 Task: For heading Use Amatic SC with pink colour & bold.  font size for heading20,  'Change the font style of data to'Amatic SC and font size to 12,  Change the alignment of both headline & data to Align center.  In the sheet  DashboardInvoicebook
Action: Mouse moved to (93, 152)
Screenshot: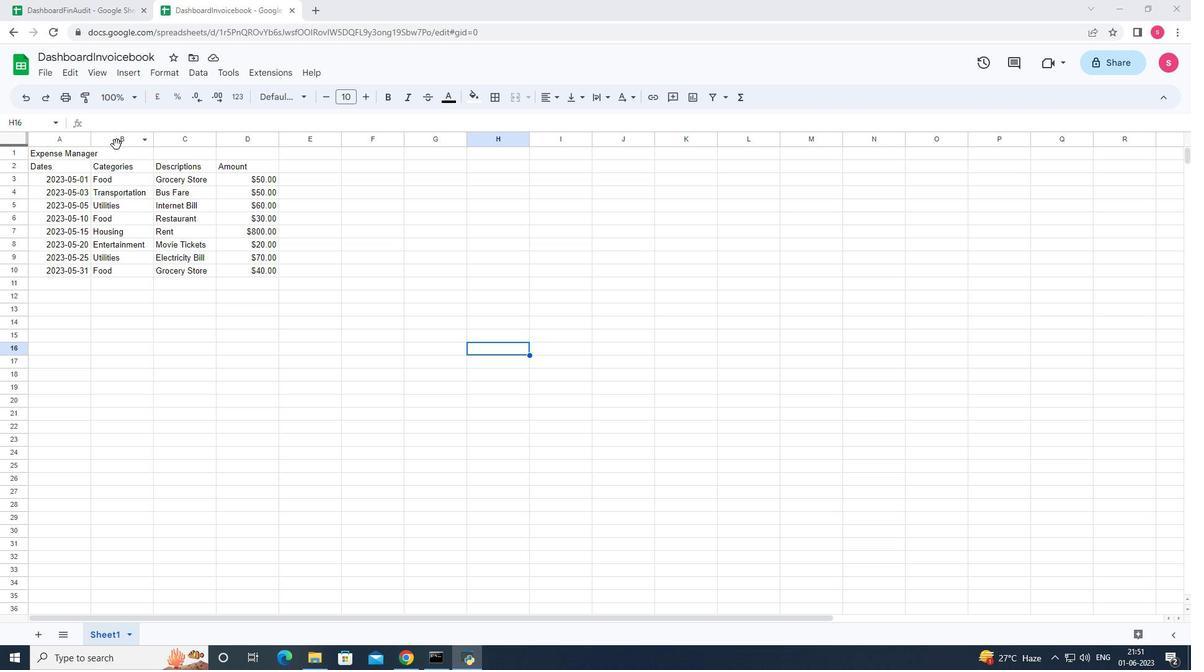 
Action: Mouse pressed left at (93, 152)
Screenshot: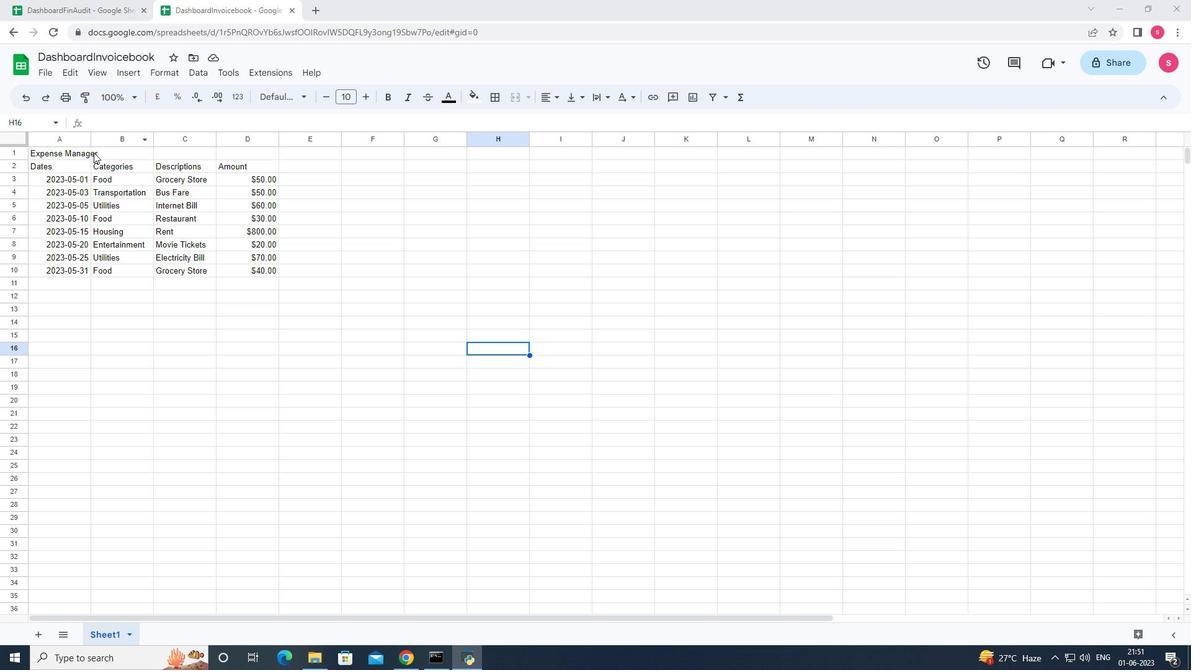 
Action: Mouse moved to (45, 151)
Screenshot: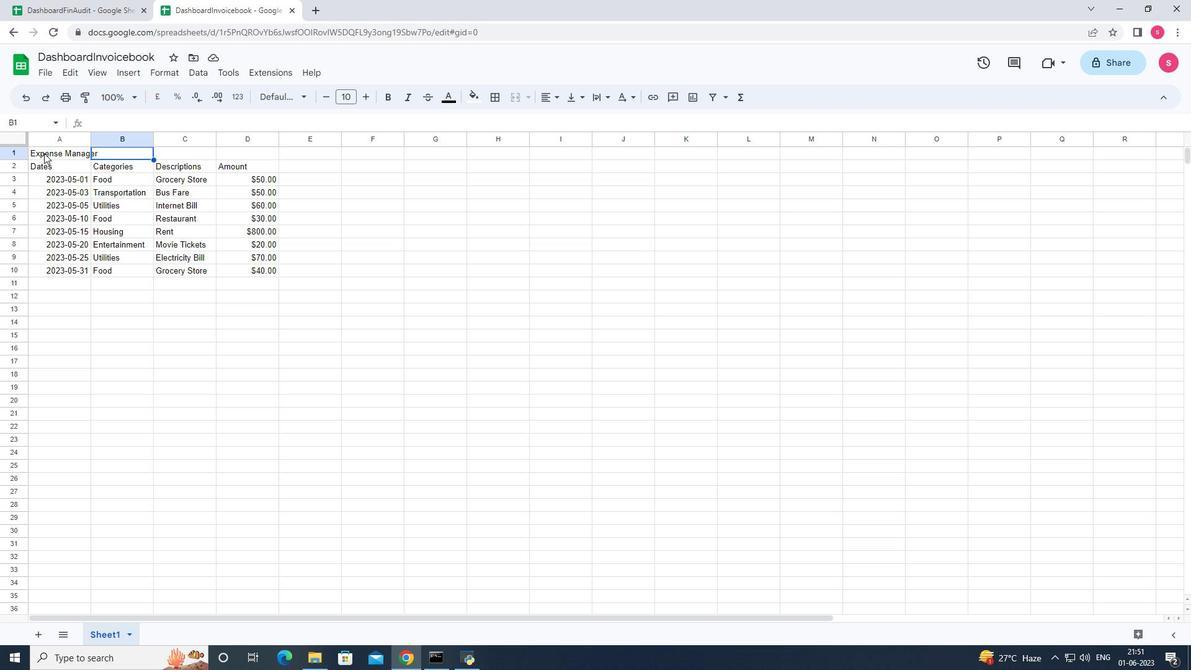 
Action: Mouse pressed left at (45, 151)
Screenshot: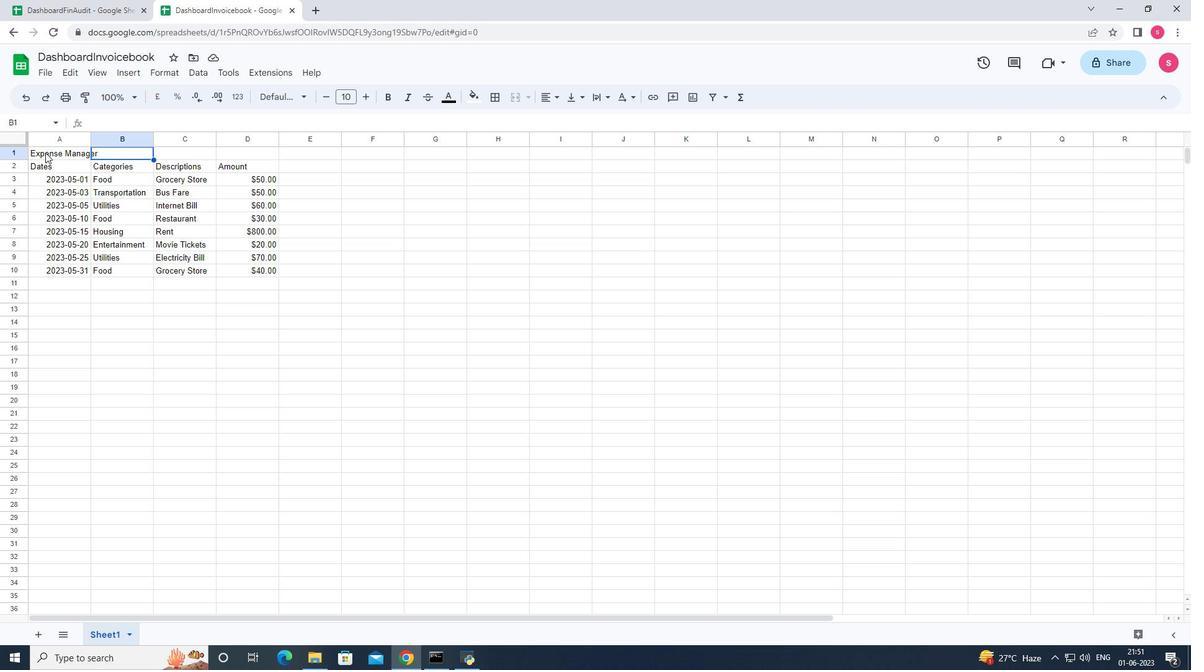 
Action: Mouse moved to (272, 93)
Screenshot: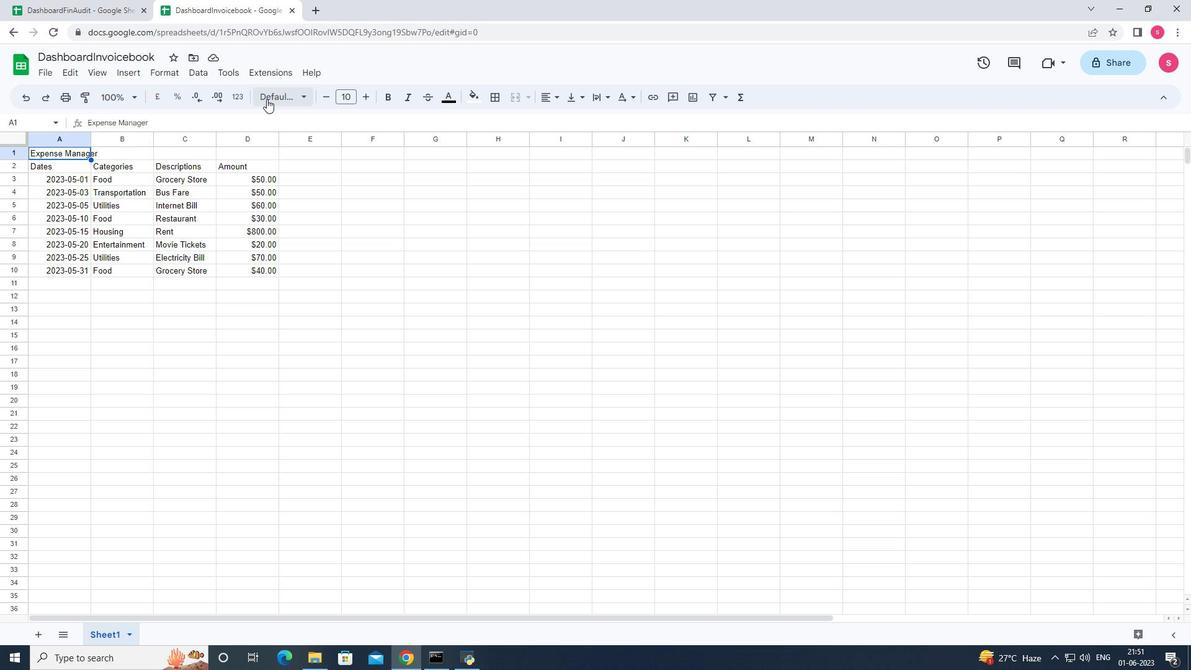 
Action: Mouse pressed left at (272, 93)
Screenshot: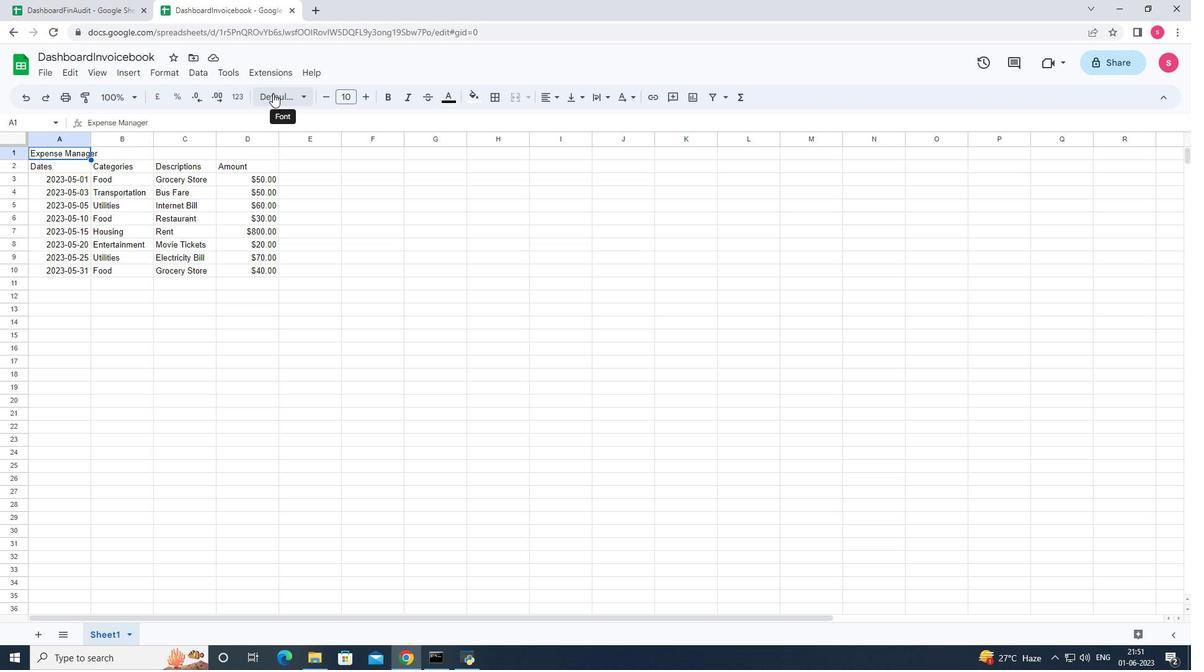 
Action: Mouse moved to (318, 332)
Screenshot: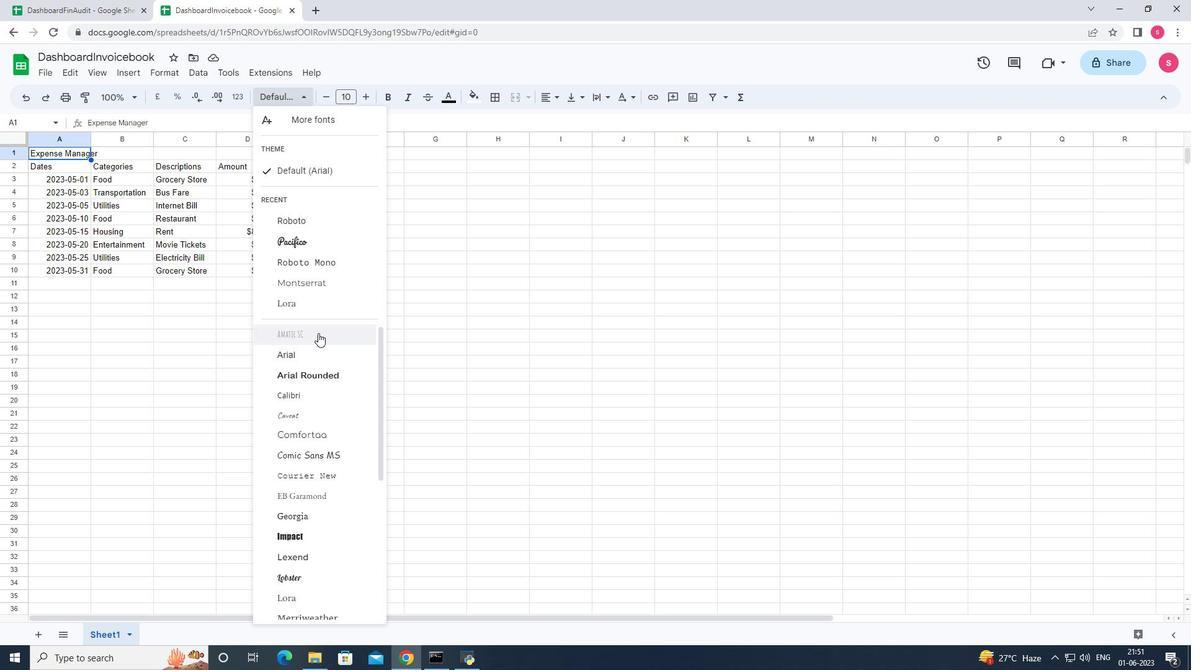 
Action: Mouse pressed left at (318, 332)
Screenshot: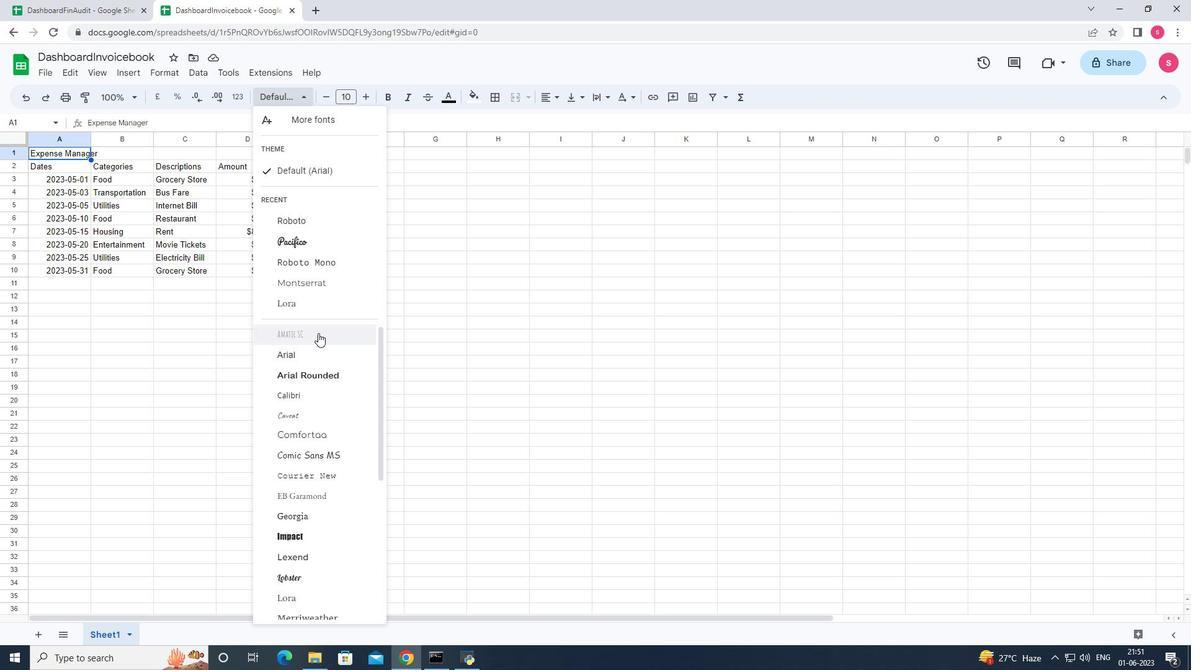 
Action: Mouse moved to (451, 97)
Screenshot: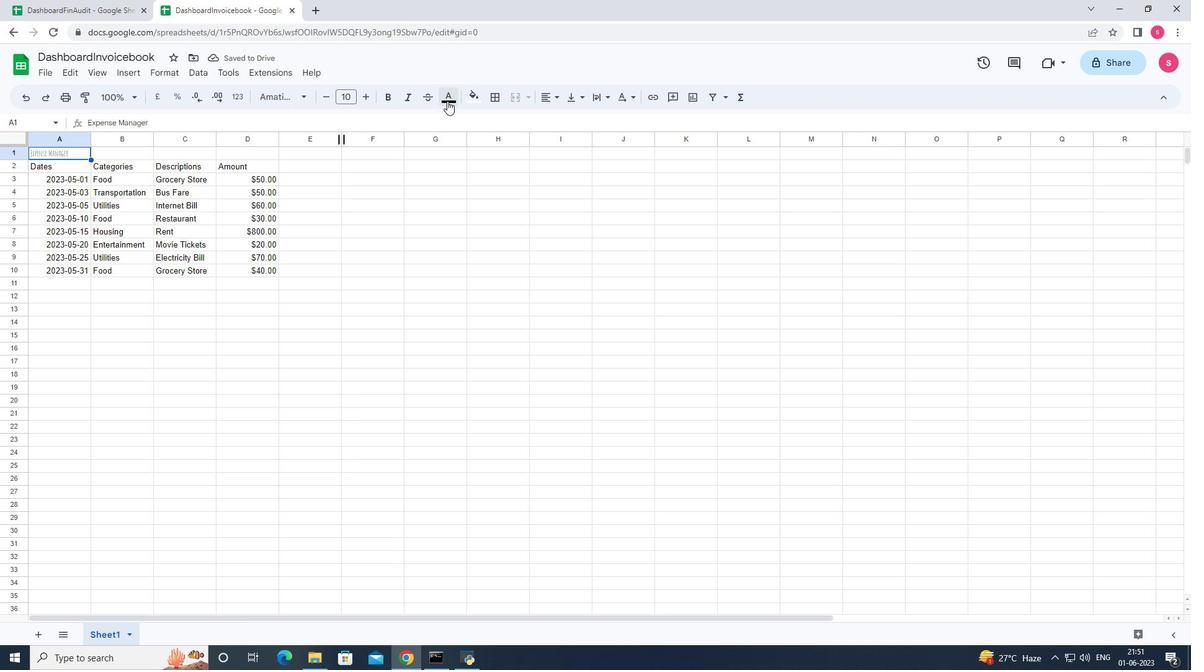 
Action: Mouse pressed left at (451, 97)
Screenshot: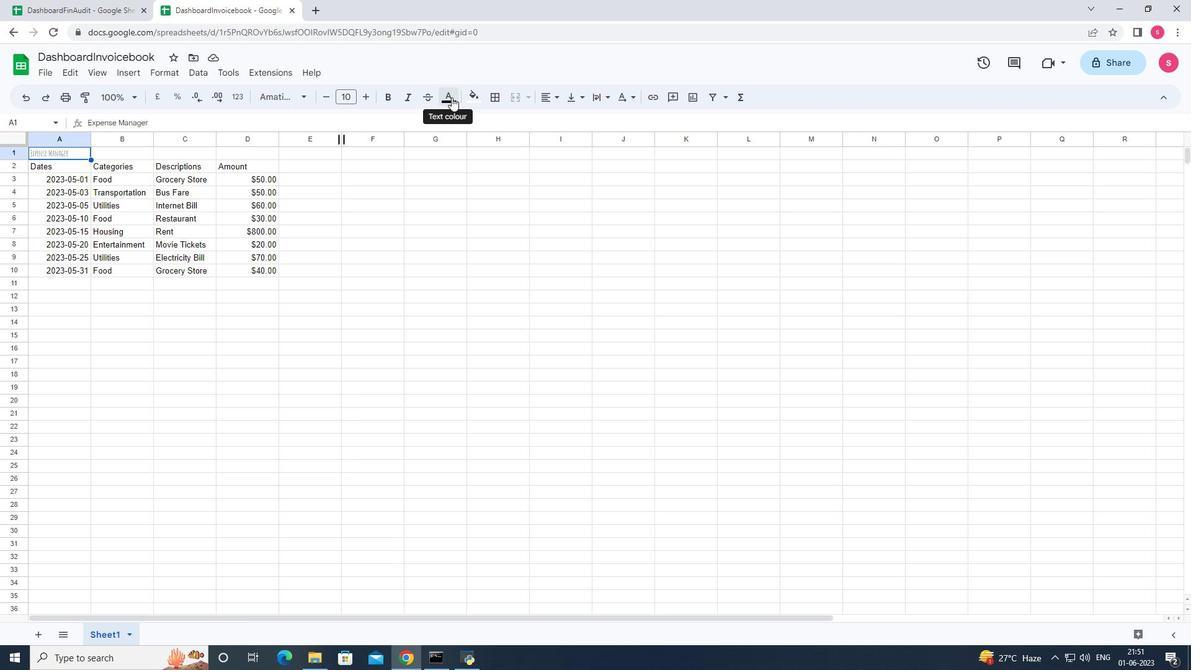
Action: Mouse moved to (580, 153)
Screenshot: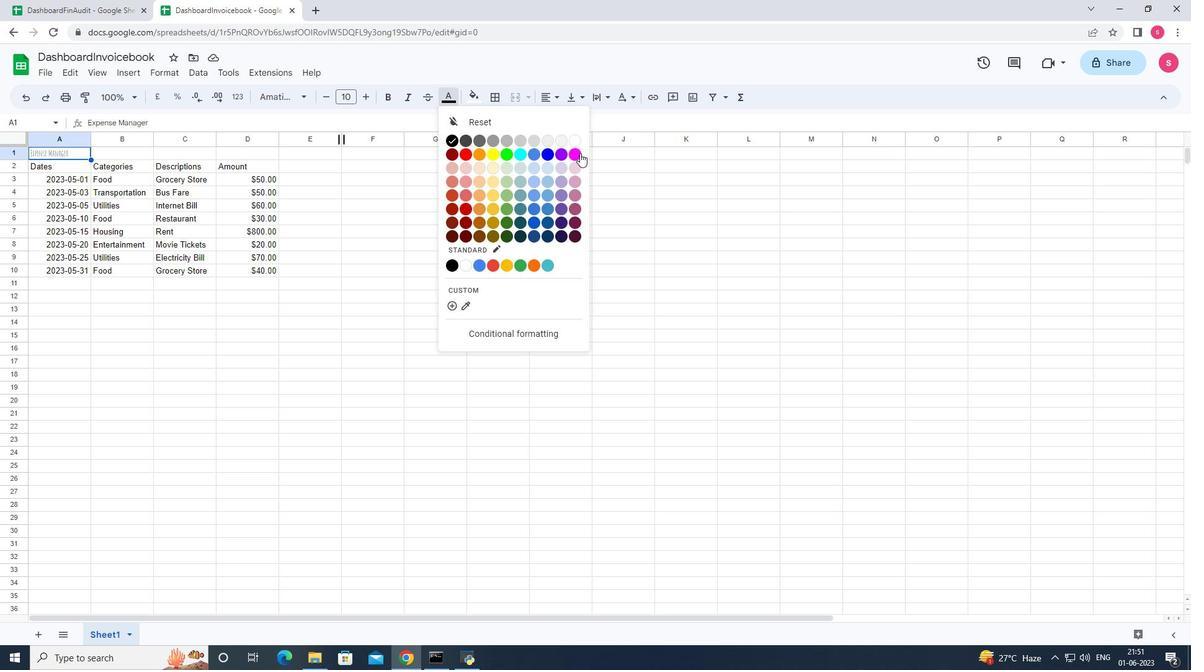 
Action: Mouse pressed left at (580, 153)
Screenshot: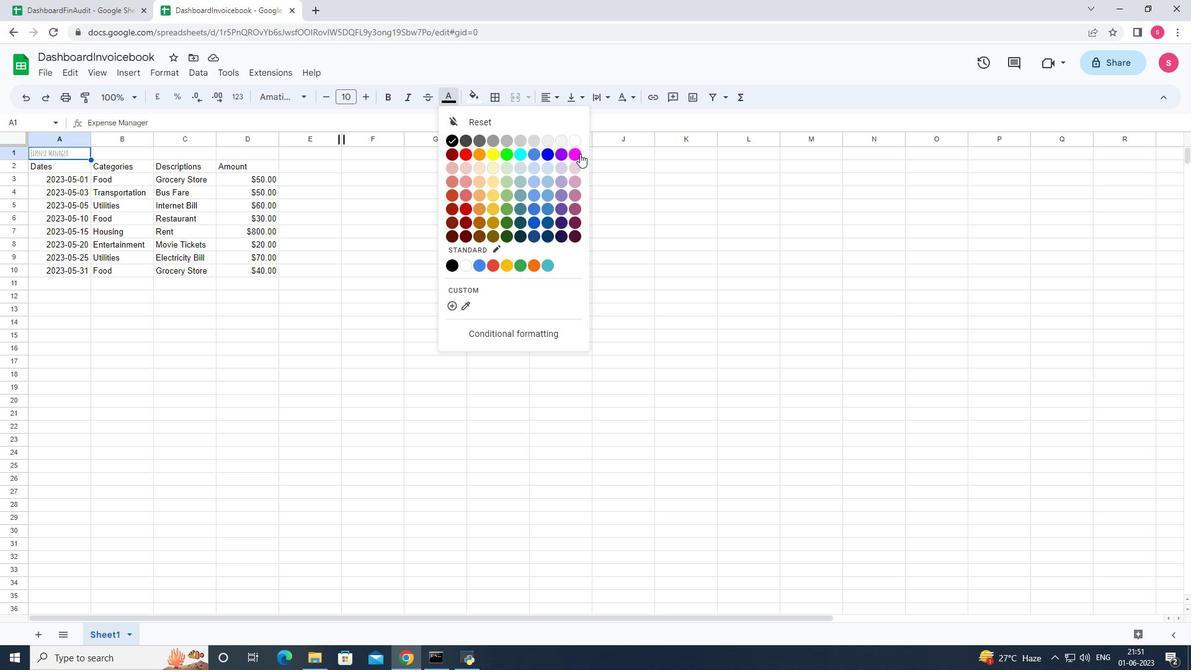 
Action: Mouse moved to (384, 100)
Screenshot: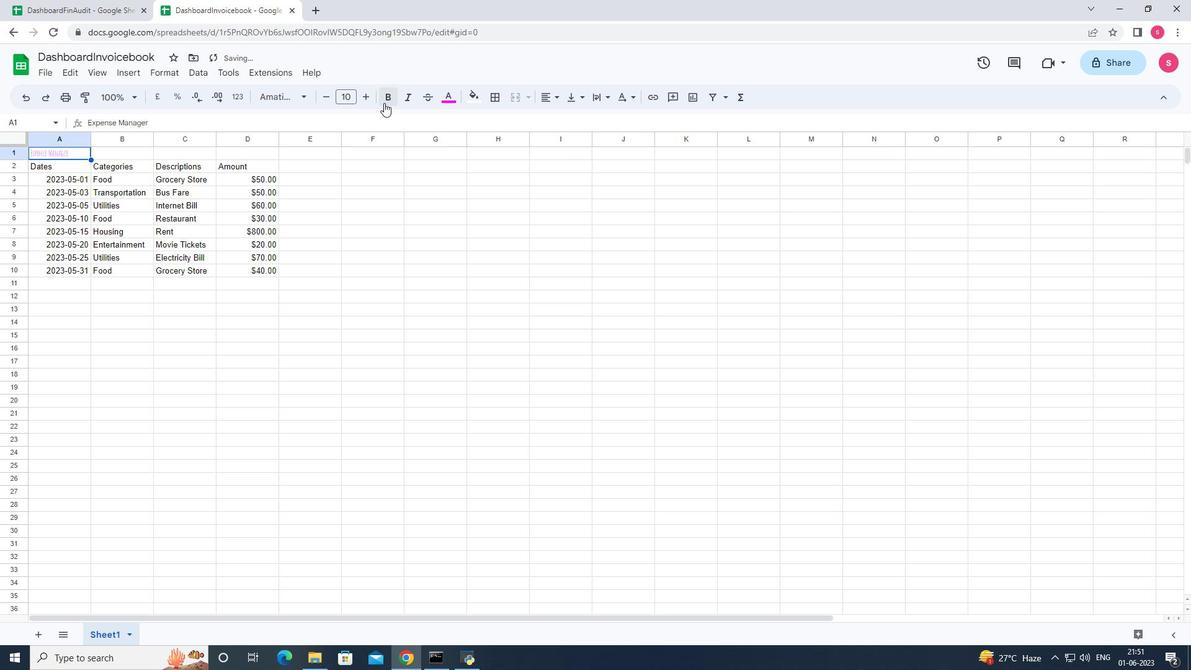 
Action: Mouse pressed left at (384, 100)
Screenshot: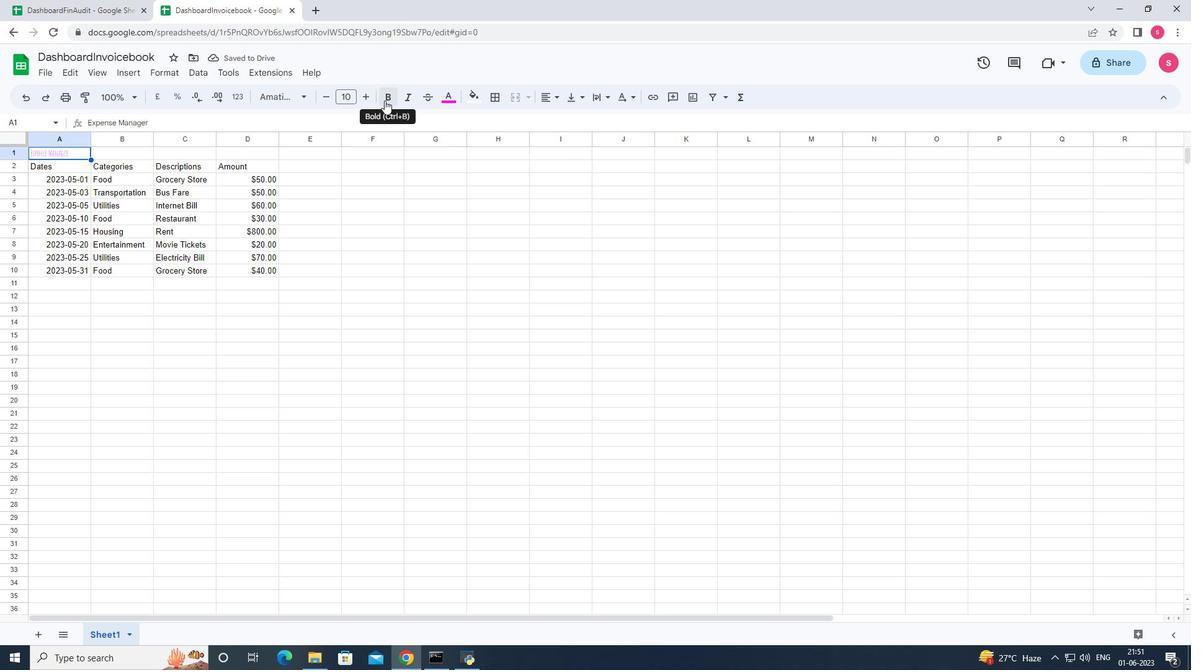 
Action: Mouse moved to (361, 98)
Screenshot: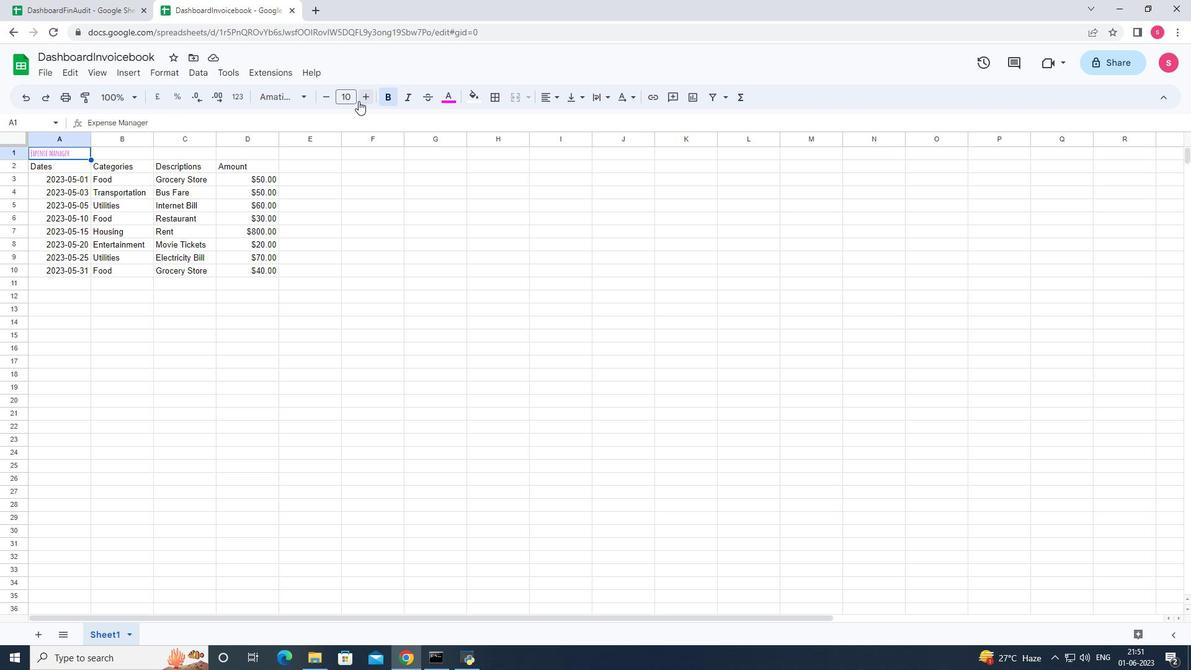 
Action: Mouse pressed left at (361, 98)
Screenshot: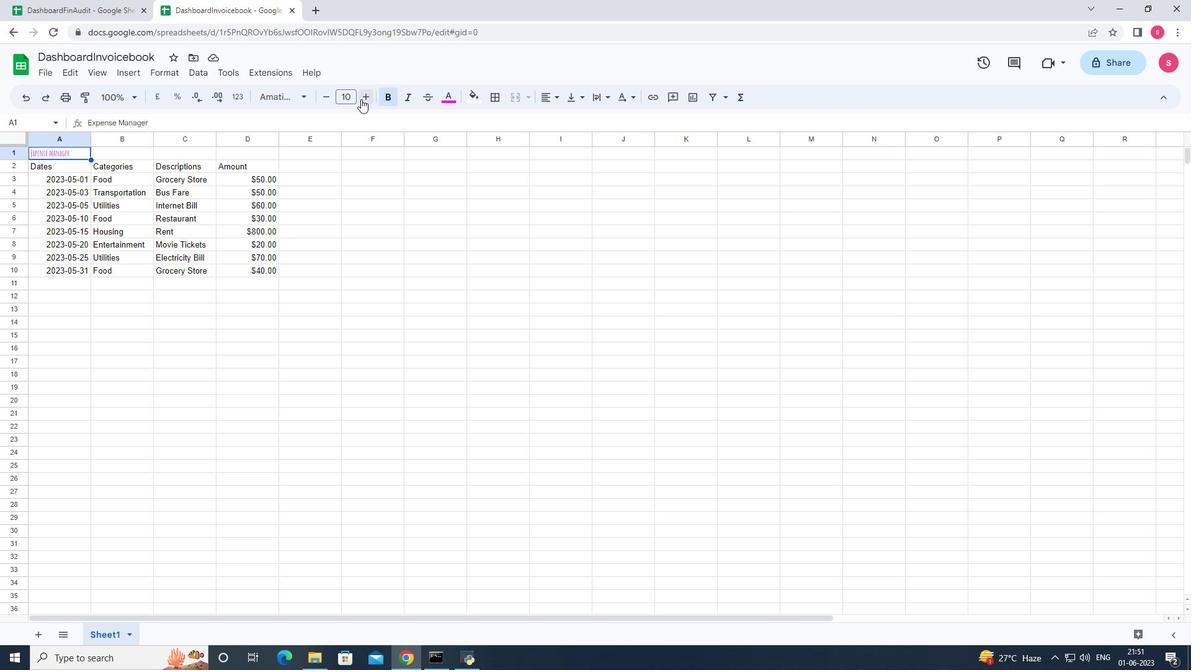 
Action: Mouse pressed left at (361, 98)
Screenshot: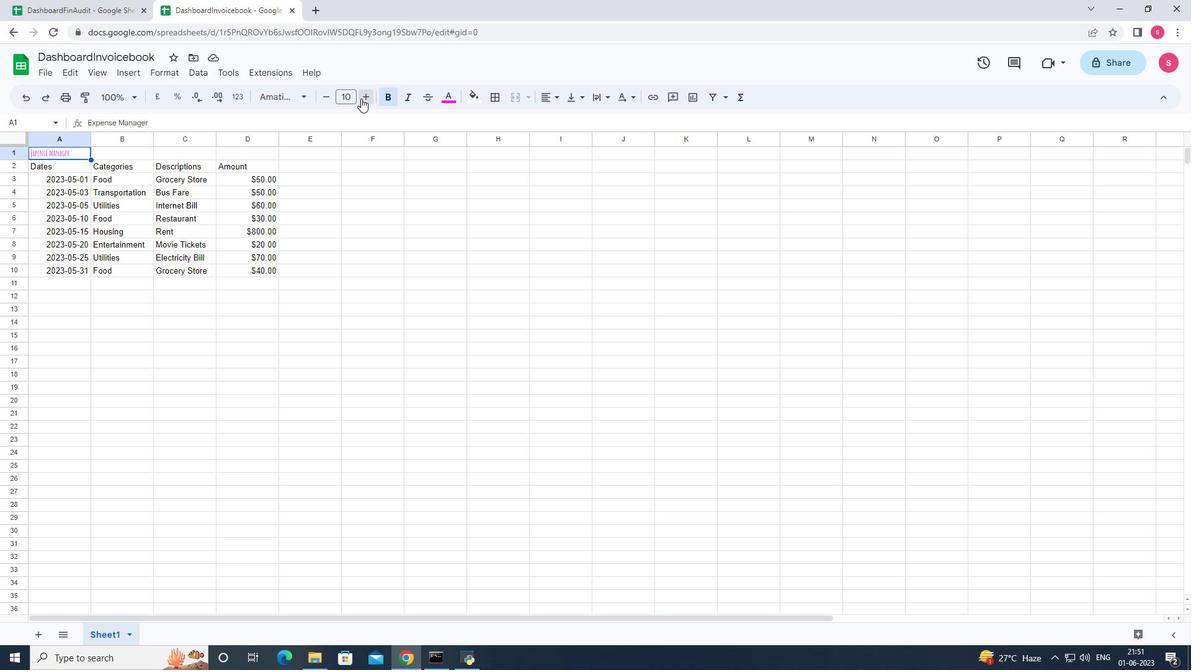 
Action: Mouse pressed left at (361, 98)
Screenshot: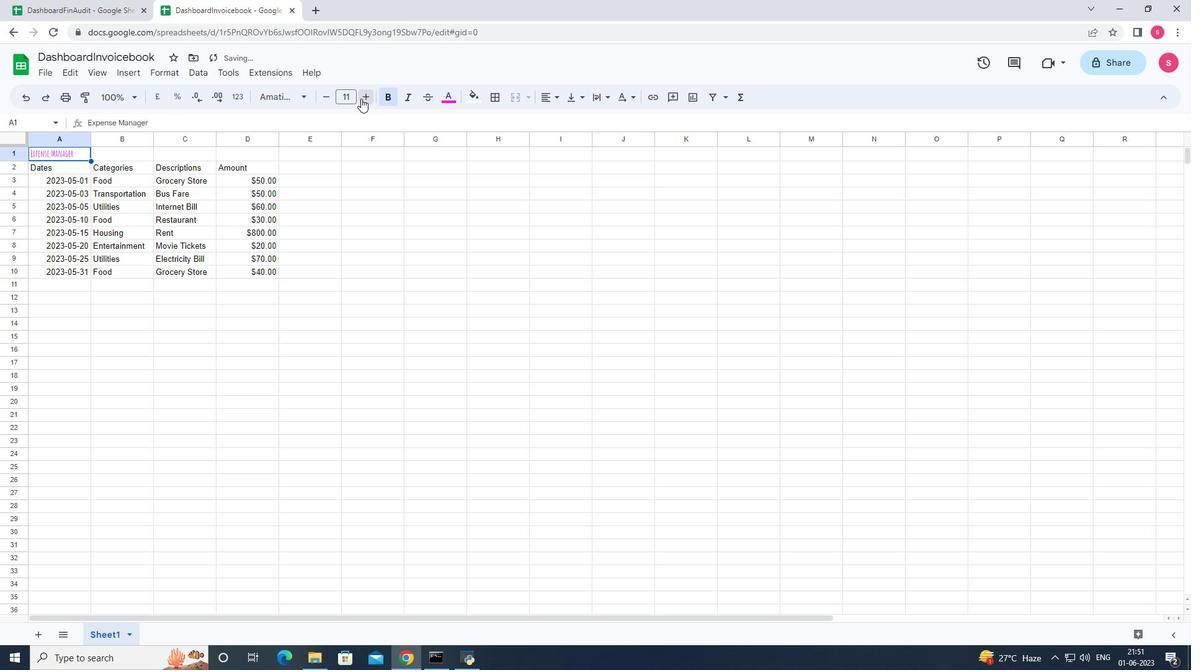 
Action: Mouse pressed left at (361, 98)
Screenshot: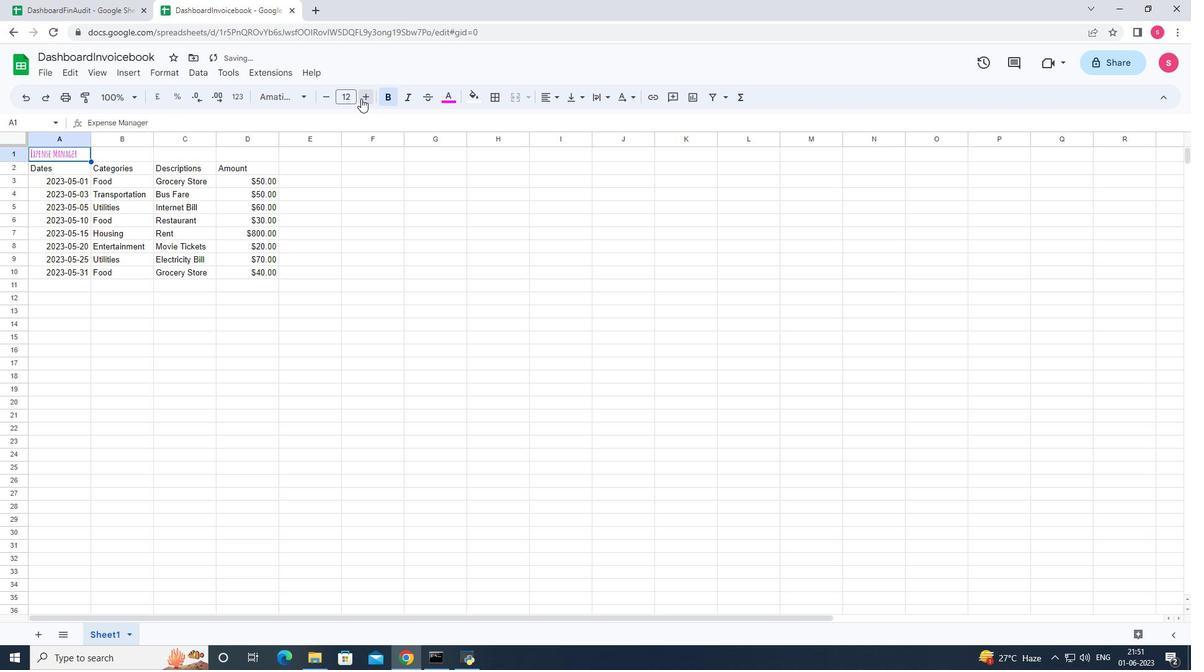 
Action: Mouse pressed left at (361, 98)
Screenshot: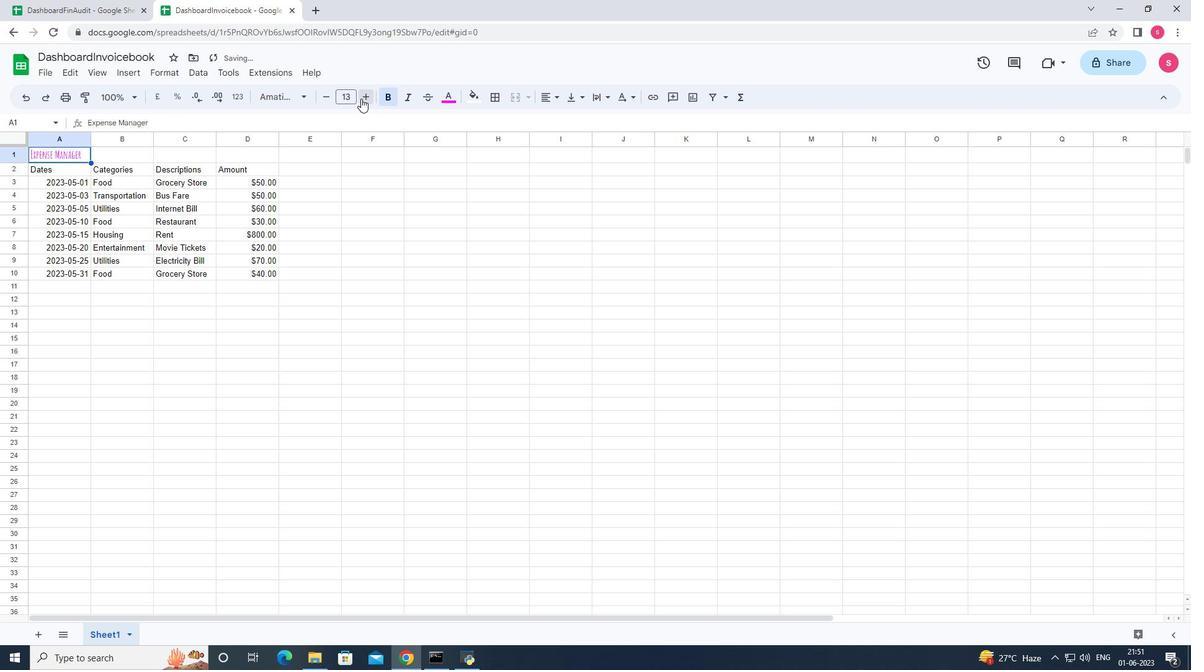 
Action: Mouse pressed left at (361, 98)
Screenshot: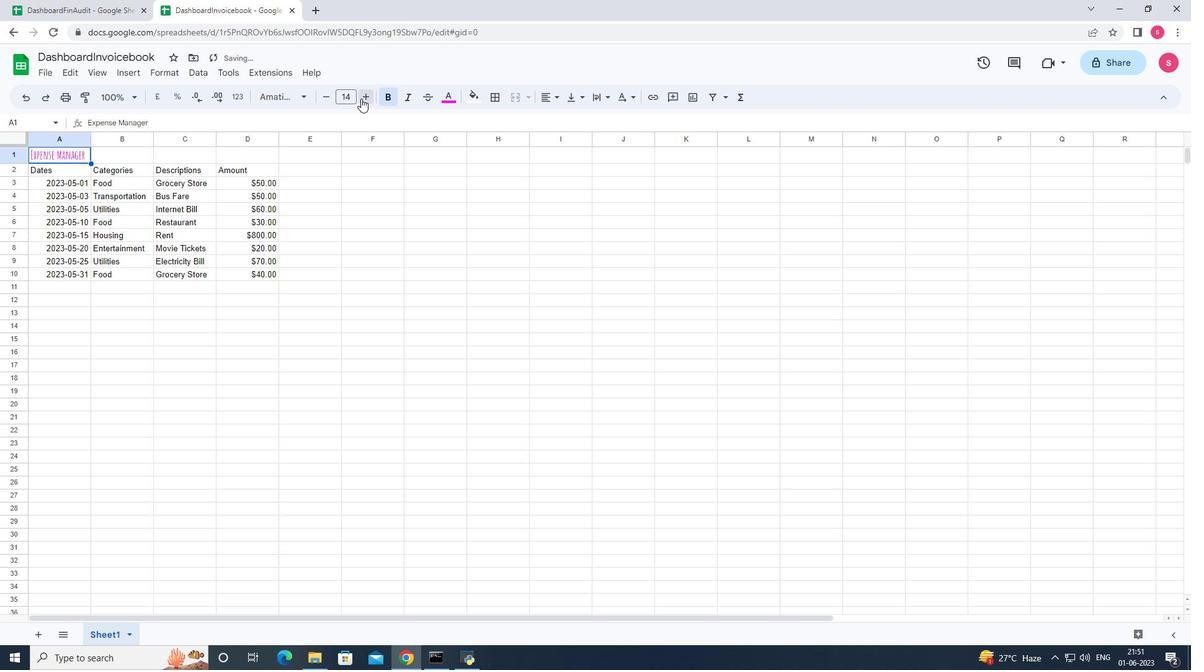 
Action: Mouse pressed left at (361, 98)
Screenshot: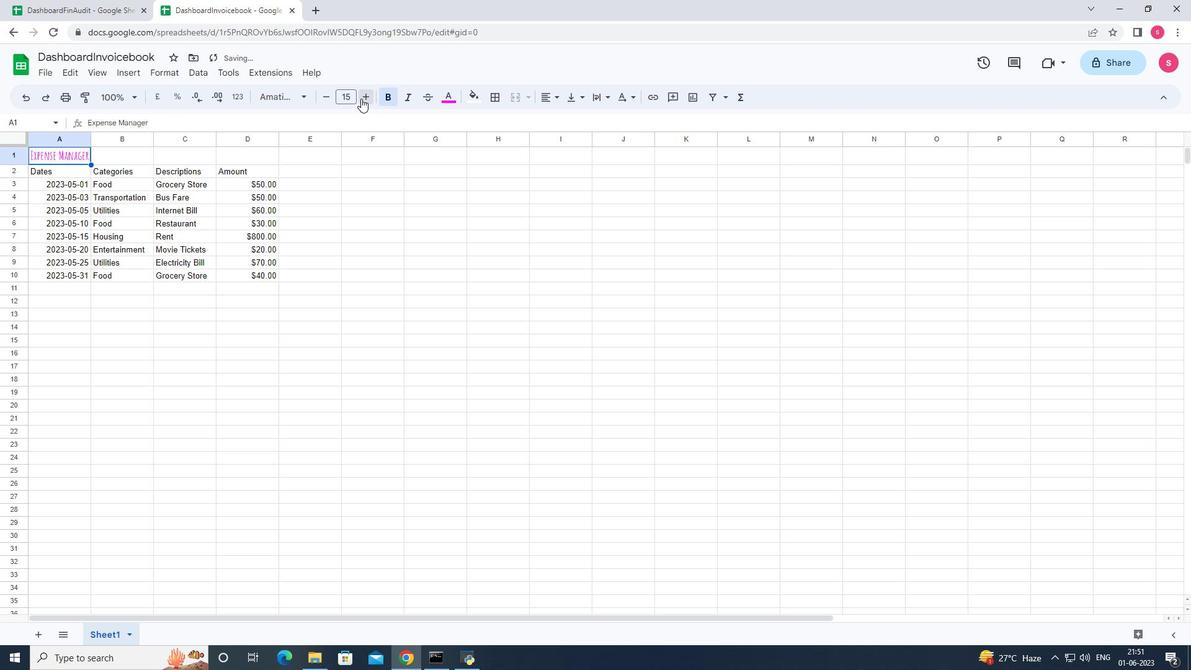 
Action: Mouse pressed left at (361, 98)
Screenshot: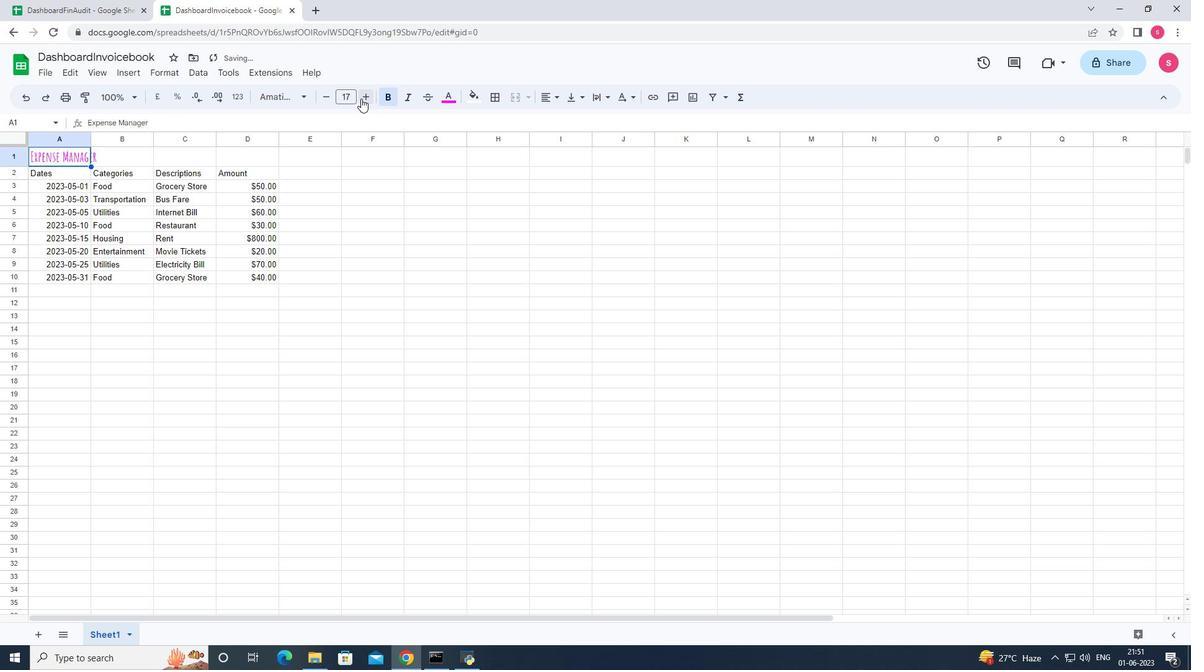 
Action: Mouse pressed left at (361, 98)
Screenshot: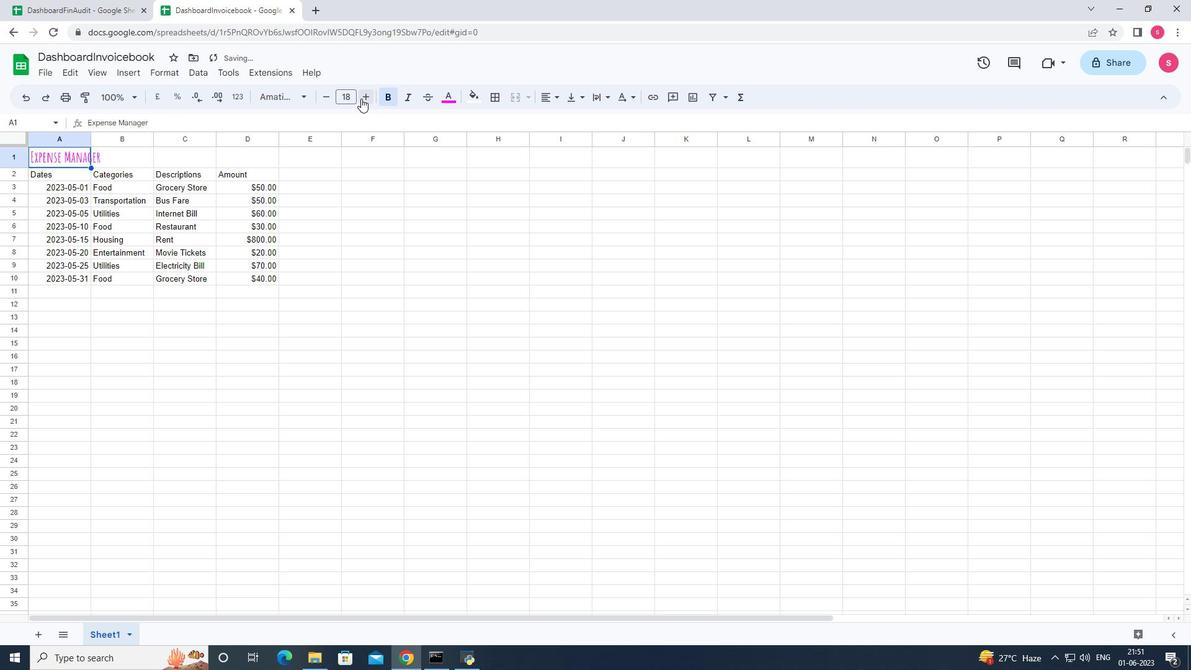 
Action: Mouse pressed left at (361, 98)
Screenshot: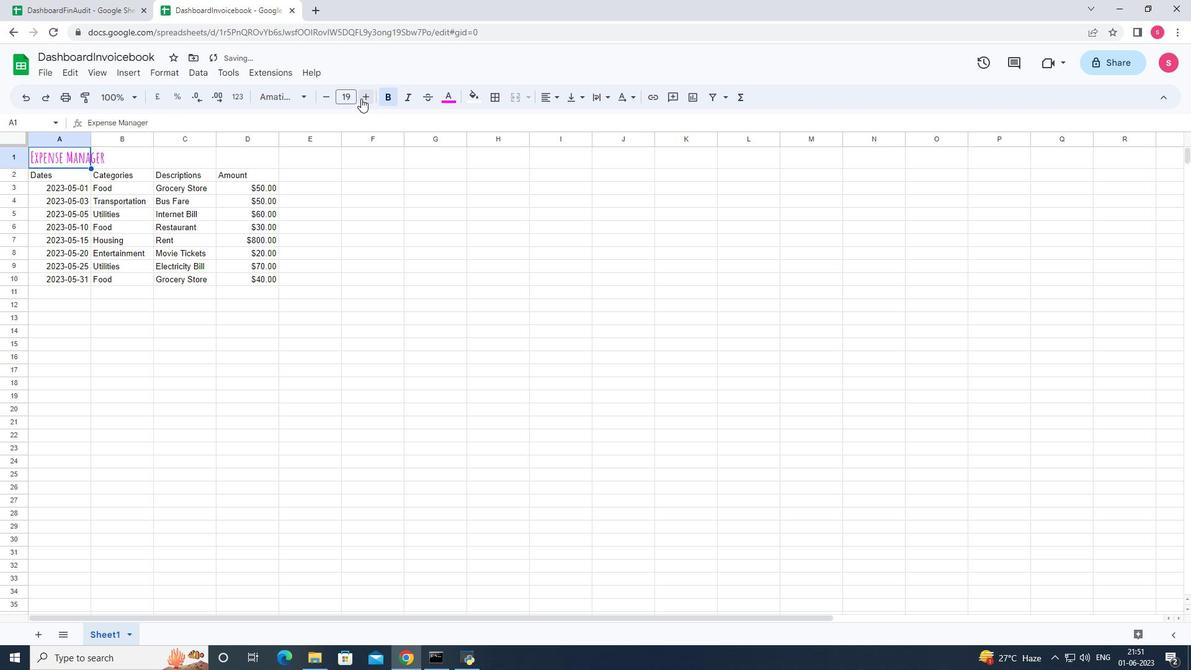 
Action: Mouse moved to (57, 179)
Screenshot: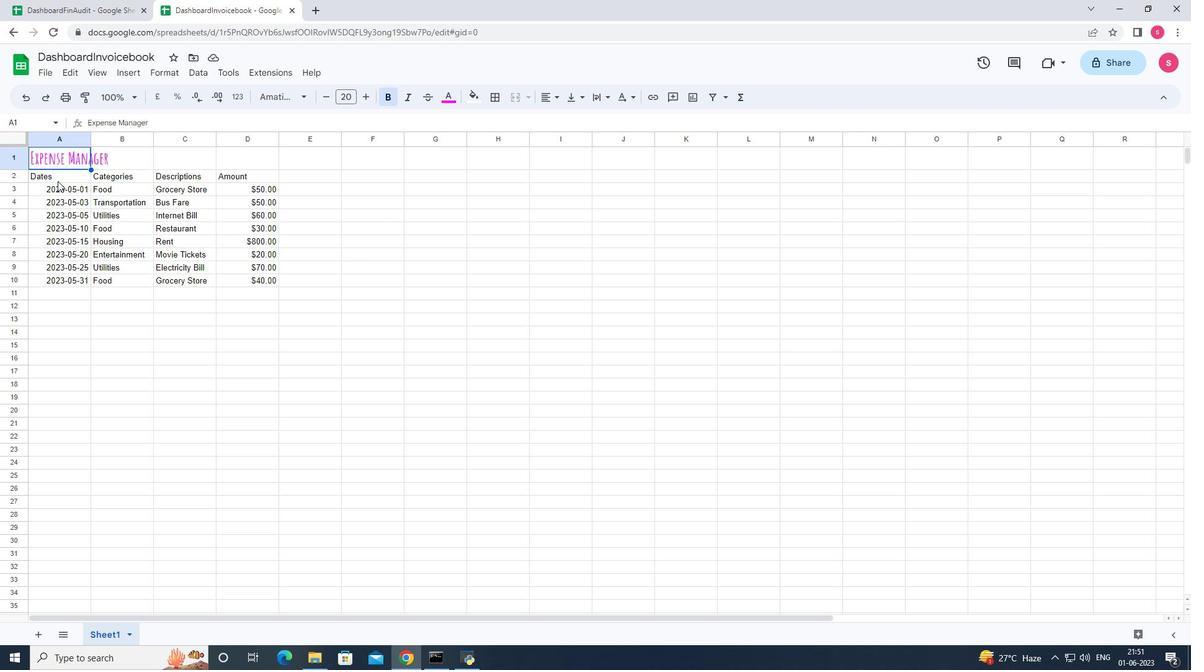 
Action: Mouse pressed left at (57, 179)
Screenshot: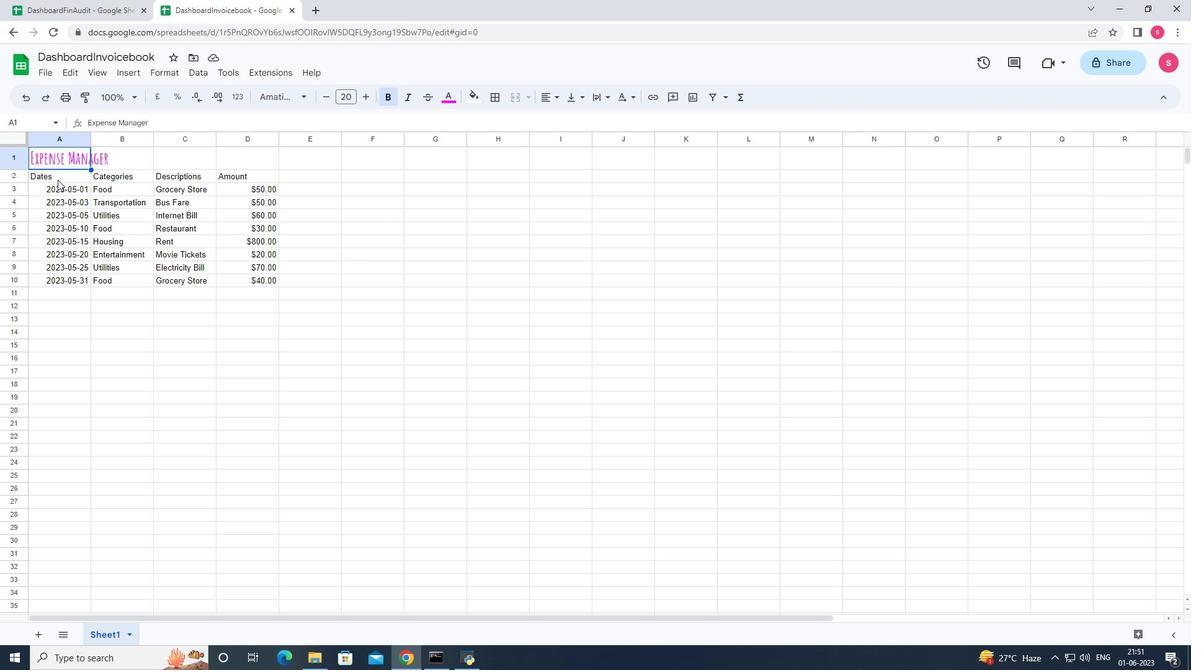 
Action: Mouse moved to (294, 99)
Screenshot: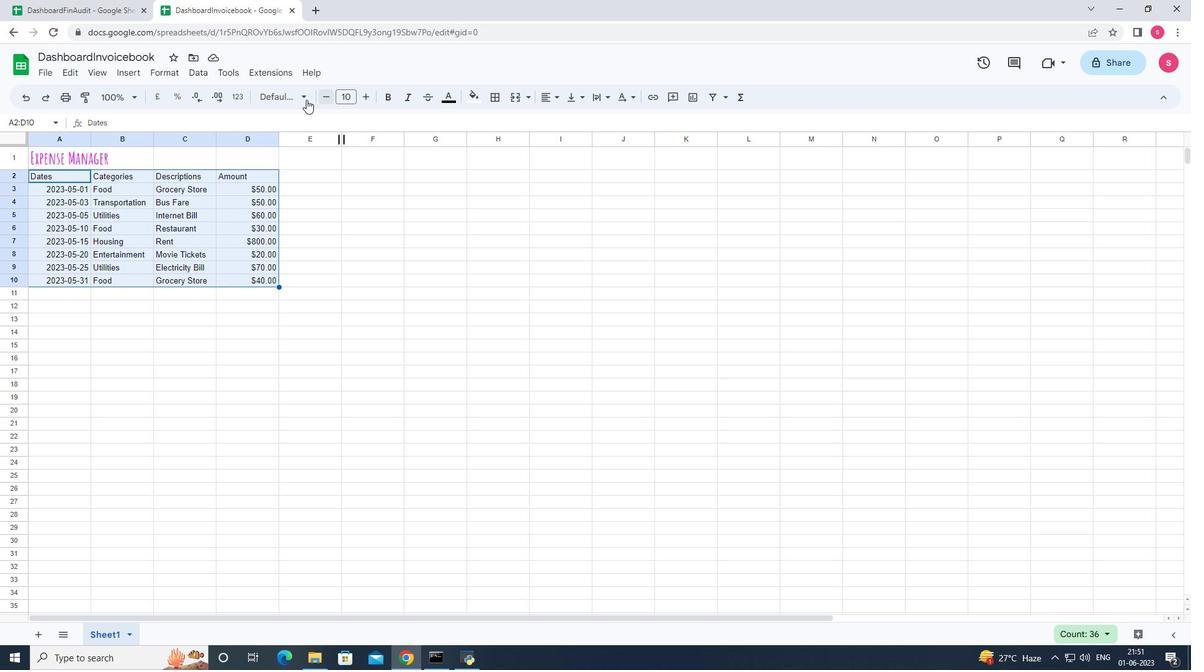 
Action: Mouse pressed left at (294, 99)
Screenshot: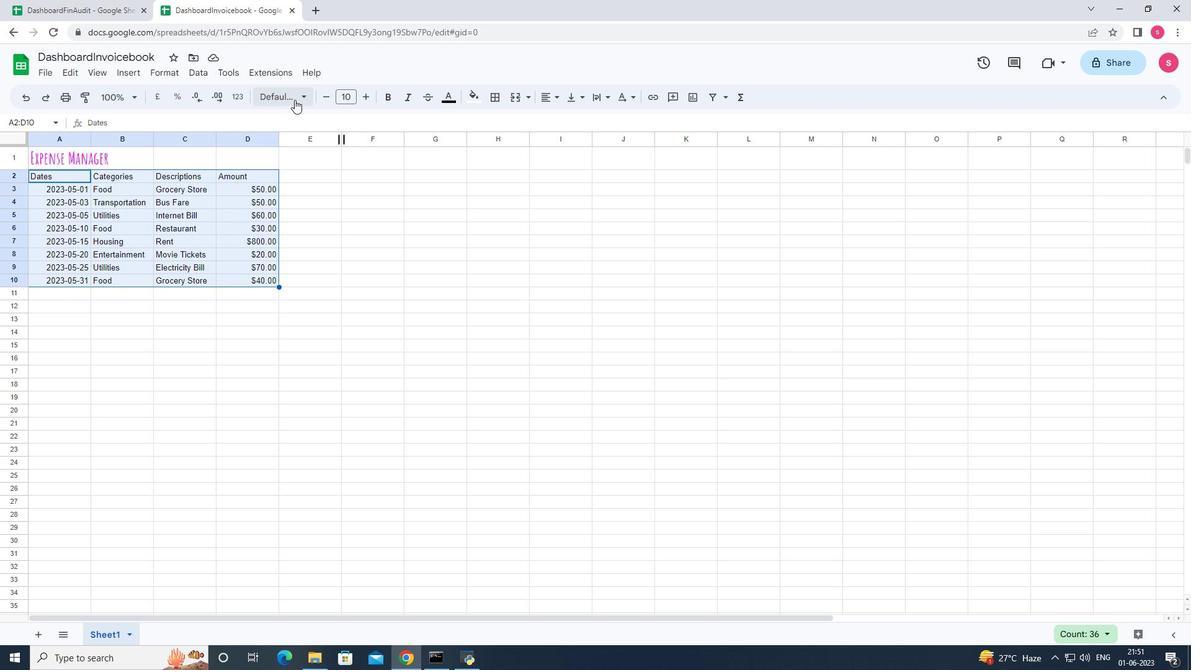 
Action: Mouse moved to (312, 339)
Screenshot: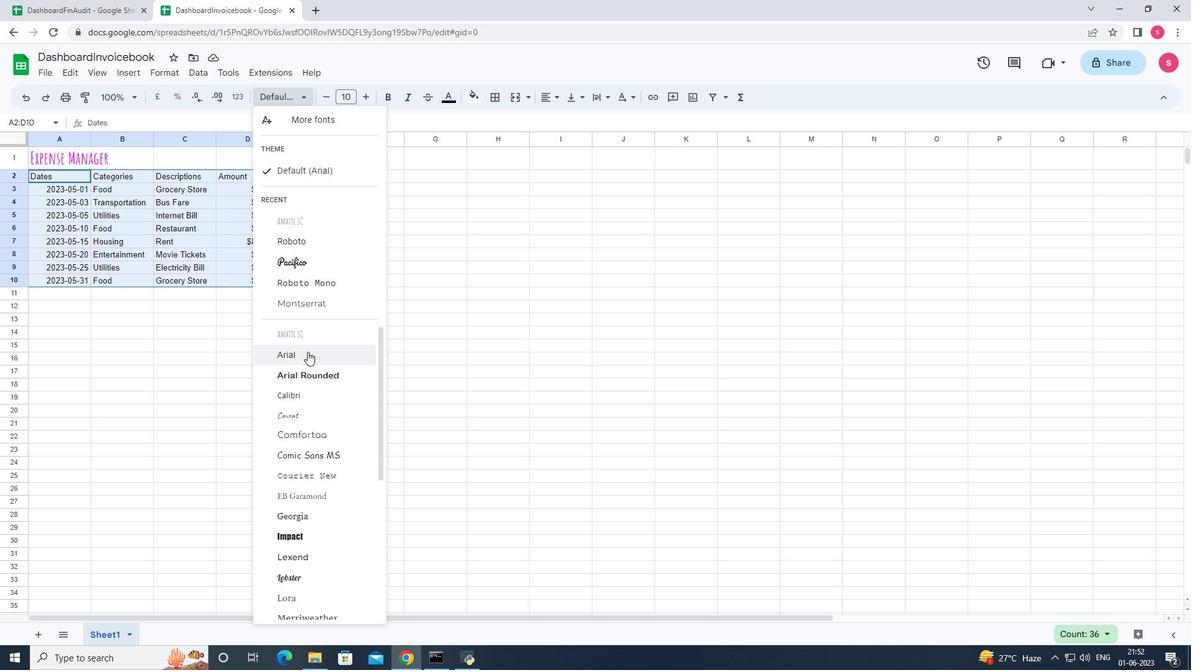
Action: Mouse pressed left at (312, 339)
Screenshot: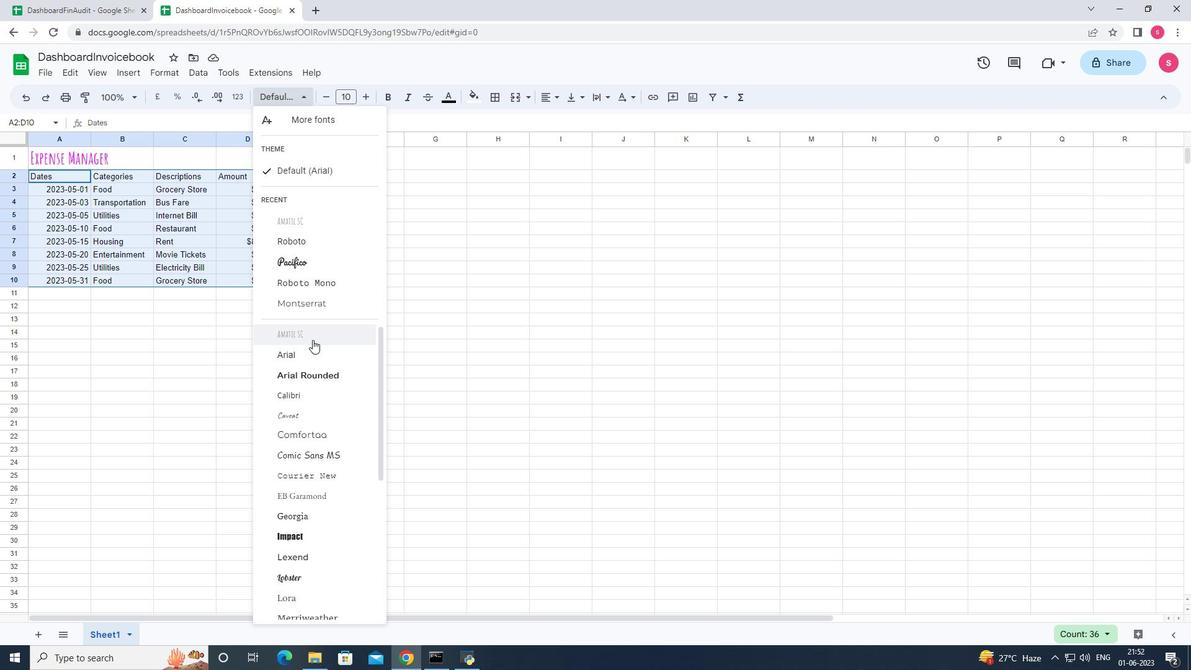 
Action: Mouse moved to (365, 102)
Screenshot: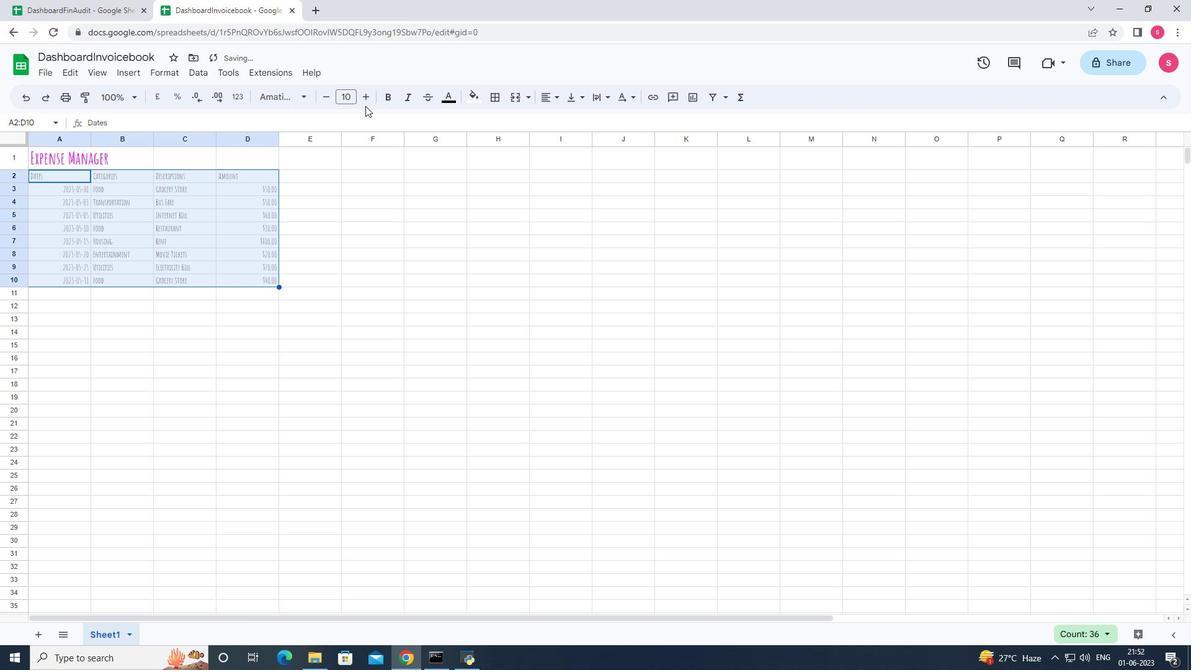 
Action: Mouse pressed left at (365, 102)
Screenshot: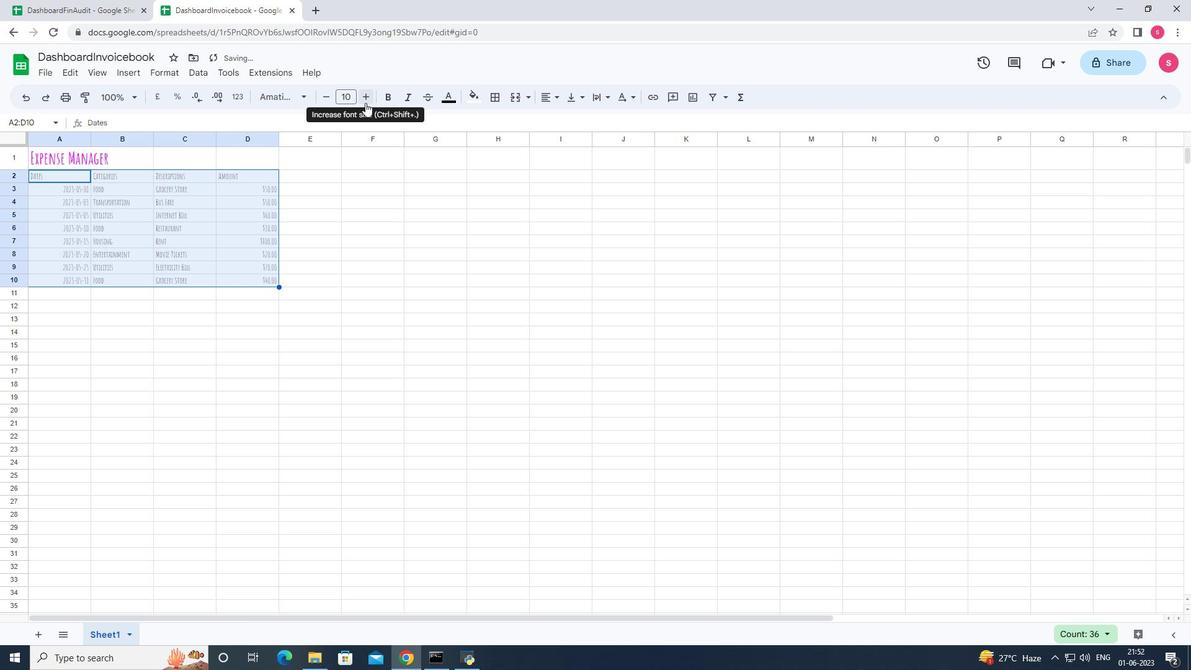 
Action: Mouse pressed left at (365, 102)
Screenshot: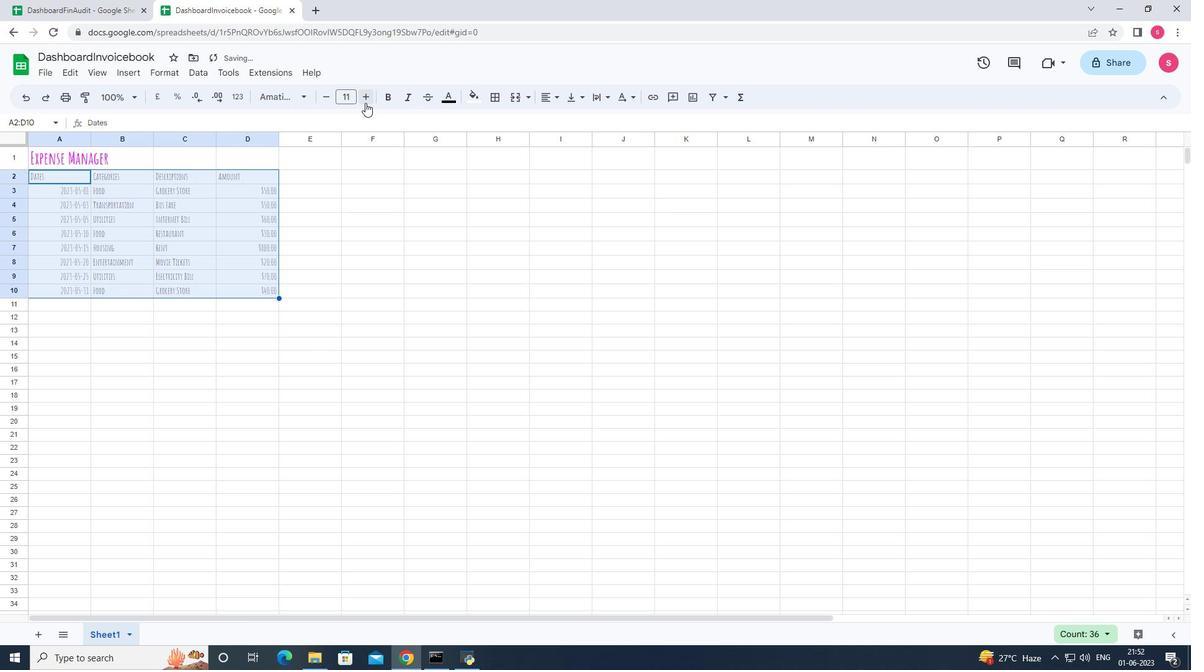 
Action: Mouse moved to (385, 271)
Screenshot: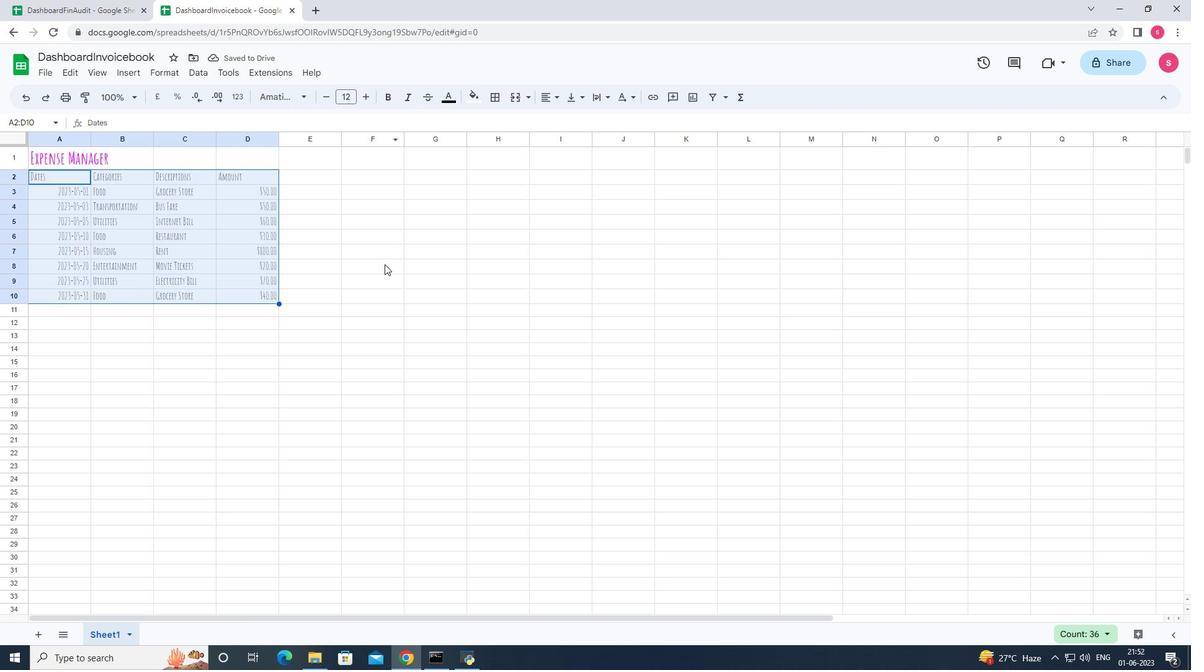 
Action: Mouse pressed left at (385, 271)
Screenshot: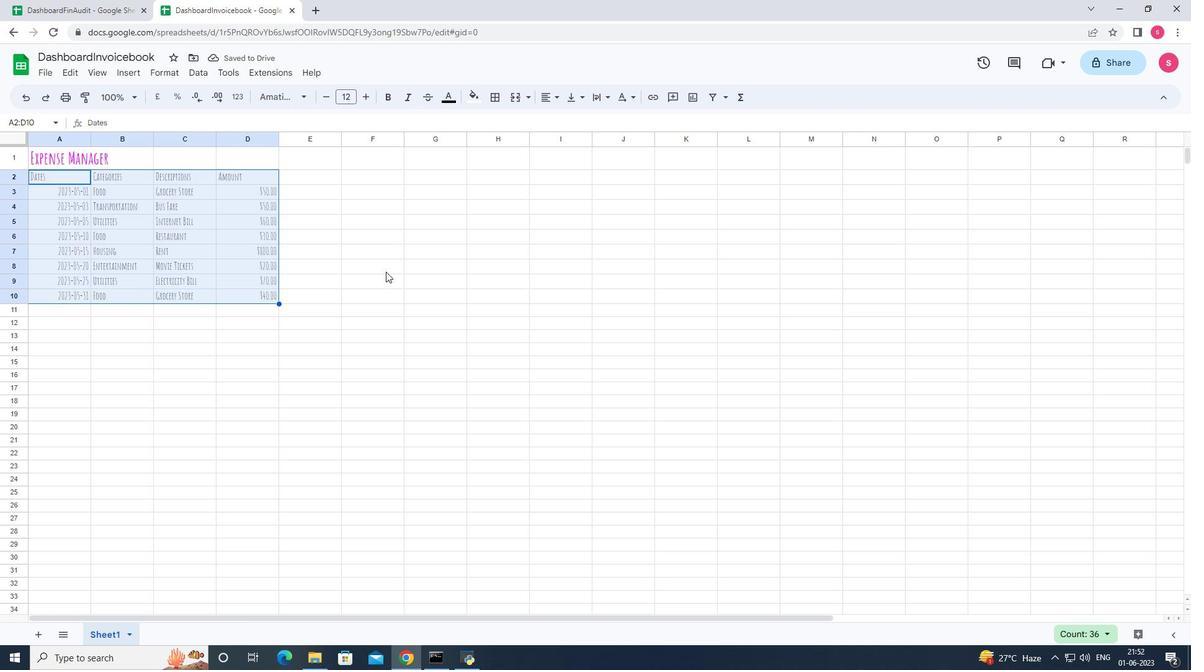 
Action: Mouse moved to (69, 157)
Screenshot: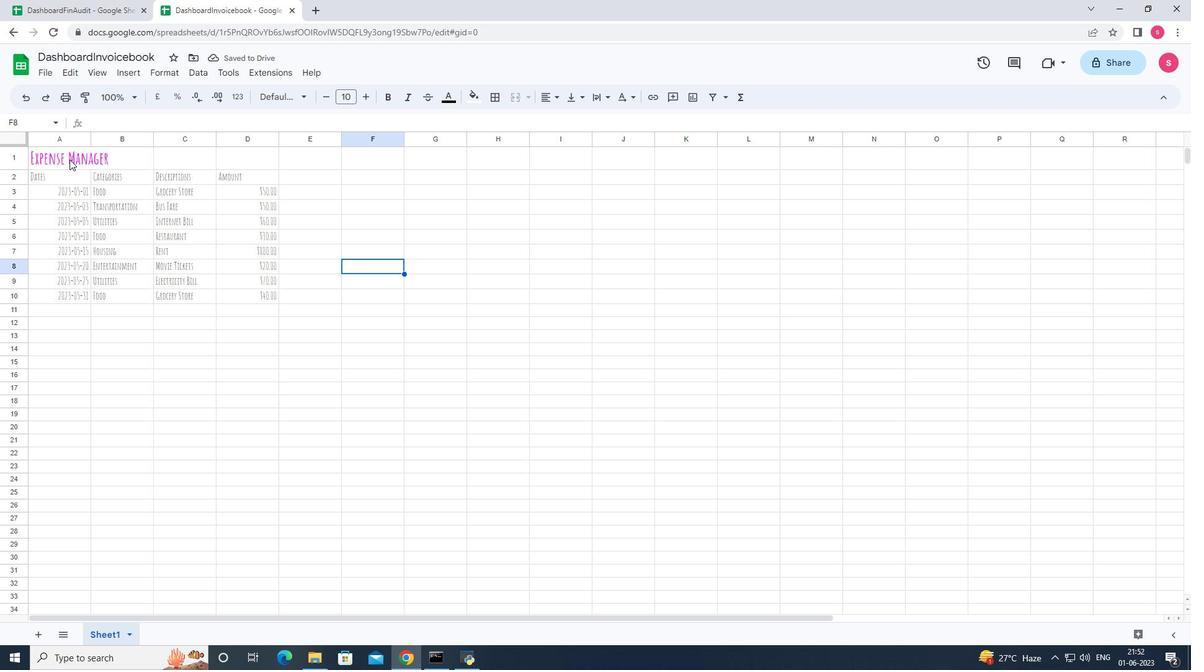 
Action: Mouse pressed left at (69, 157)
Screenshot: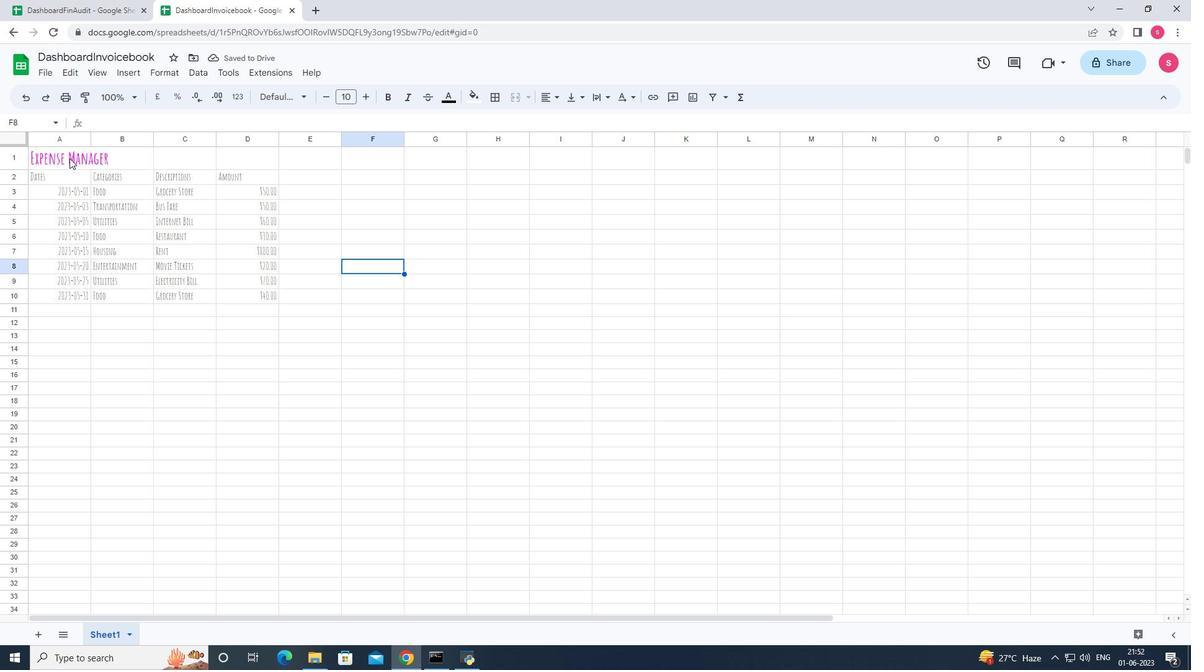 
Action: Mouse moved to (545, 96)
Screenshot: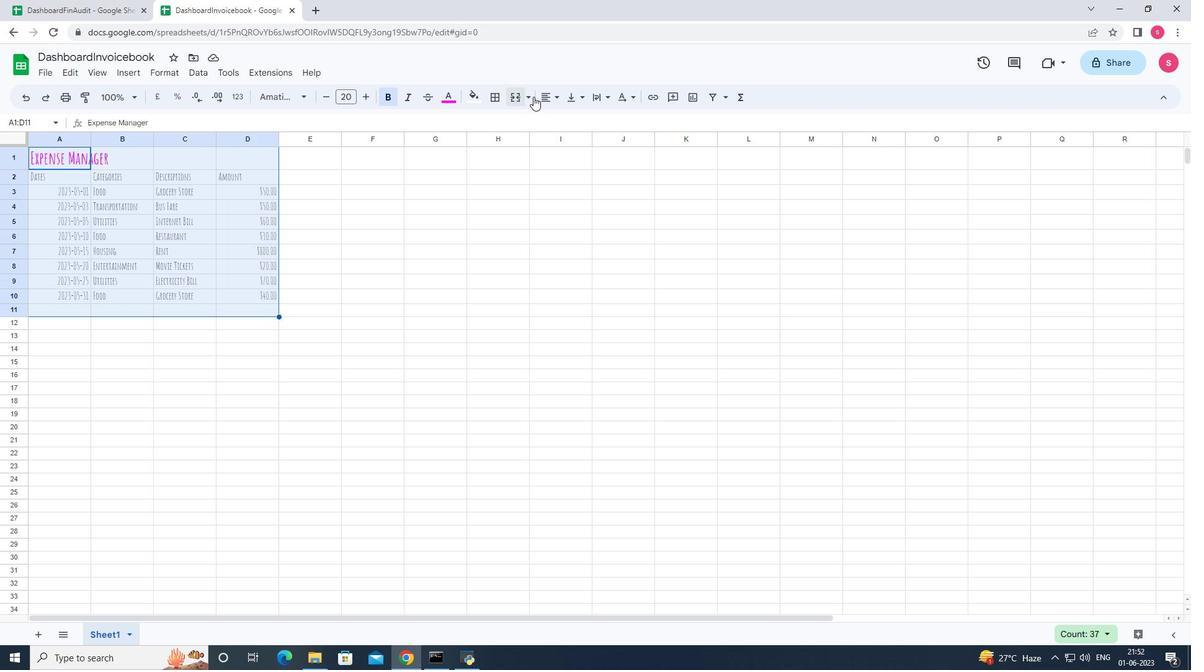 
Action: Mouse pressed left at (545, 96)
Screenshot: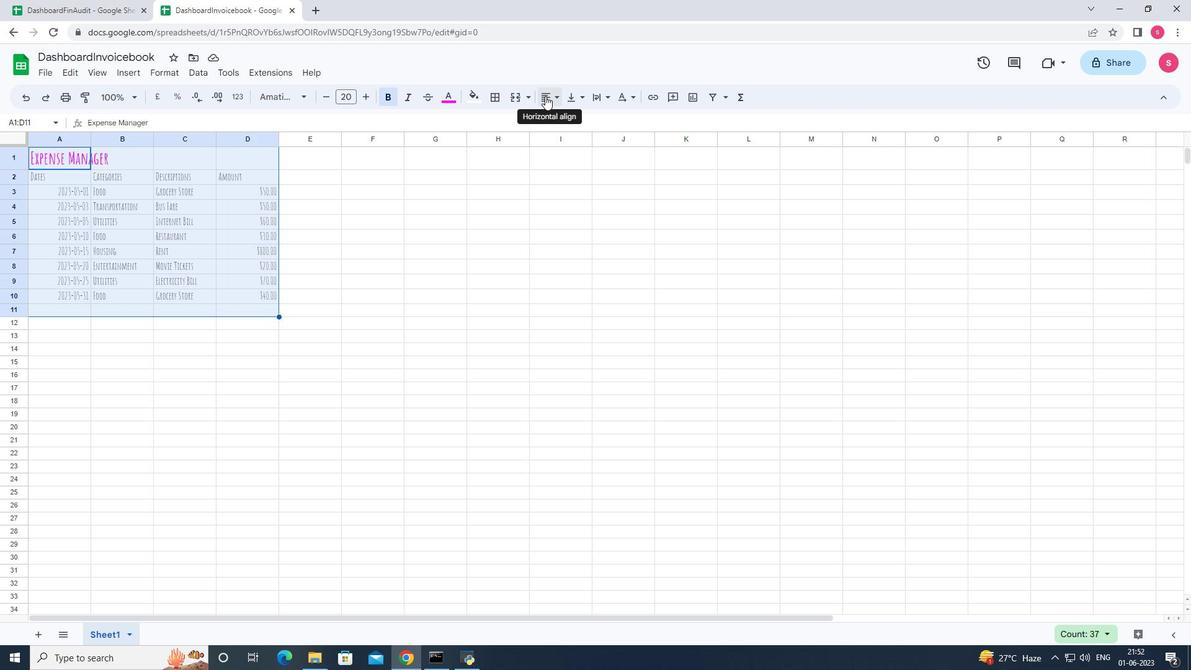 
Action: Mouse moved to (574, 123)
Screenshot: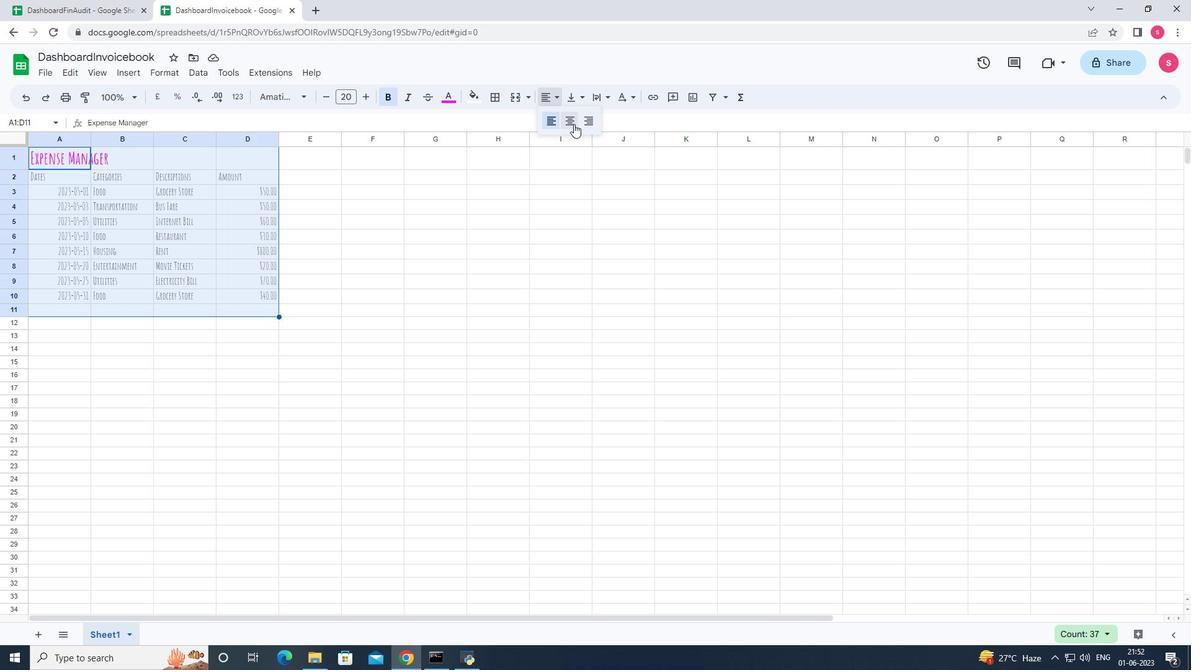 
Action: Mouse pressed left at (574, 123)
Screenshot: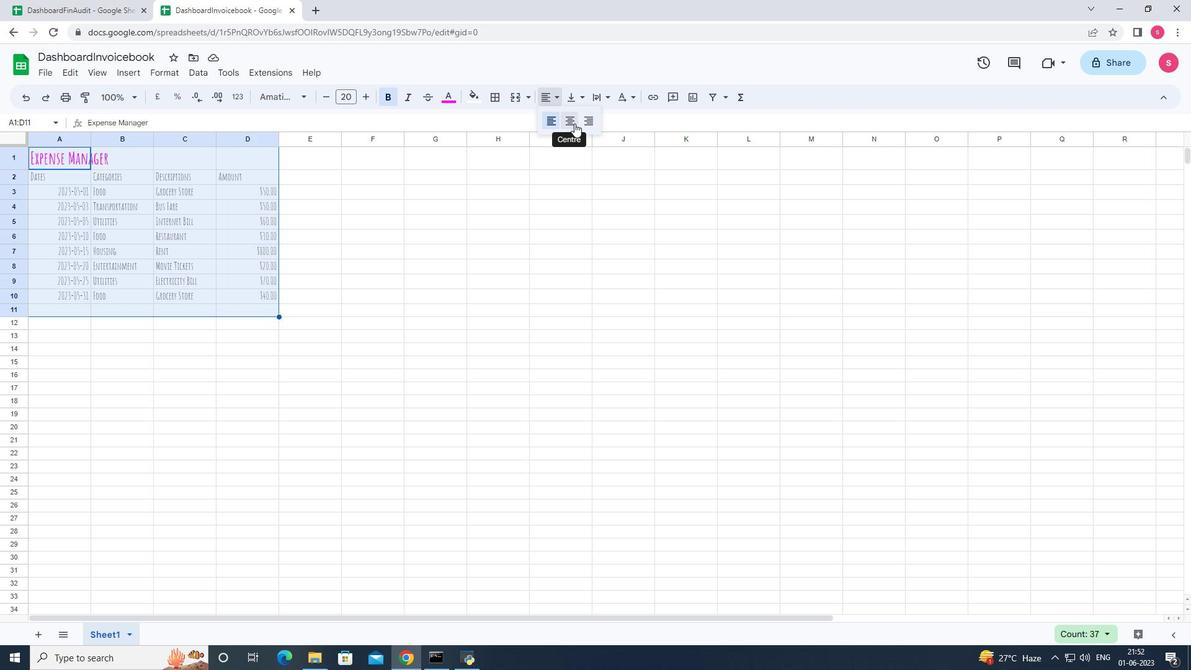 
Action: Mouse moved to (506, 243)
Screenshot: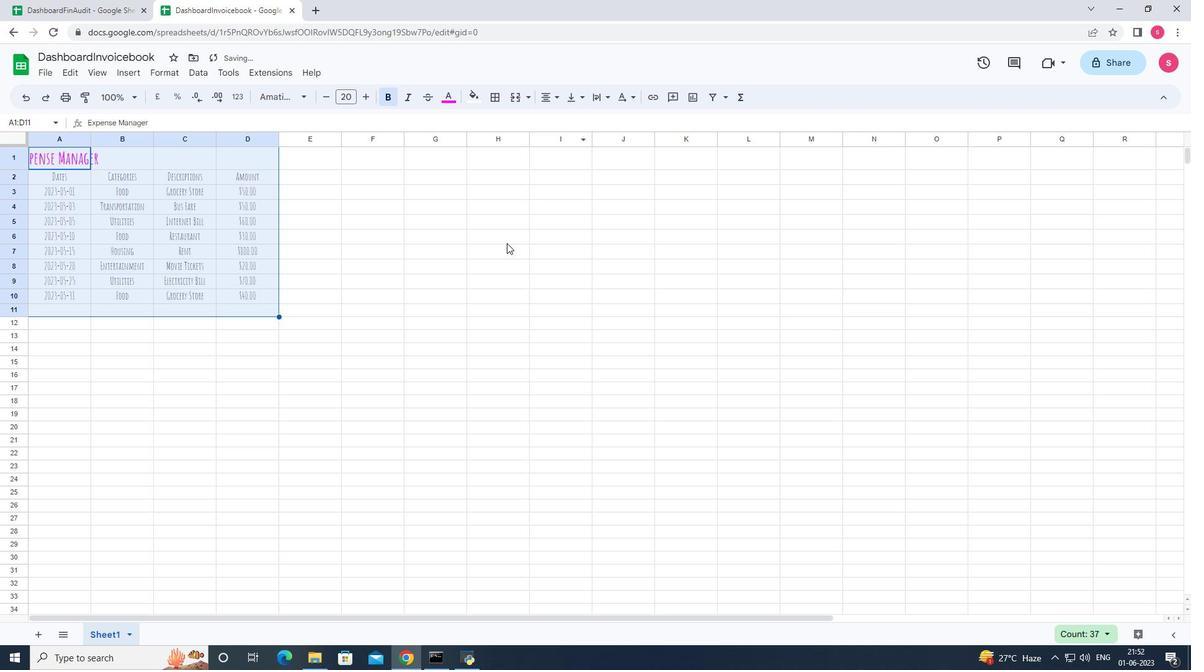 
Action: Mouse pressed left at (506, 243)
Screenshot: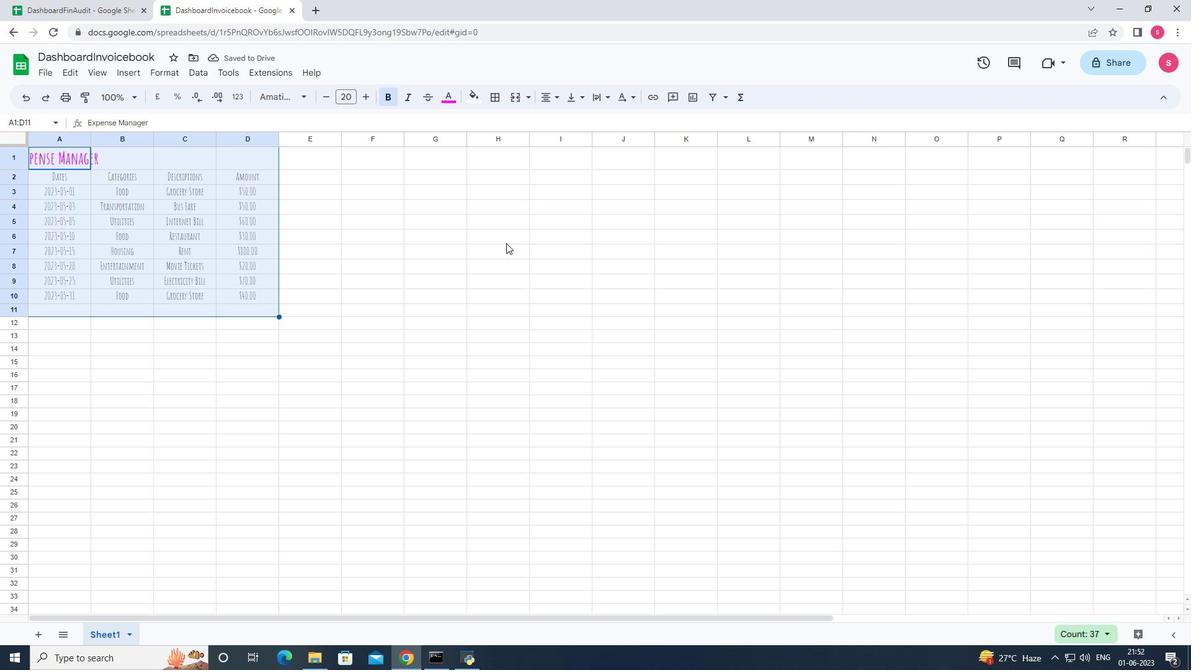 
Action: Mouse pressed left at (506, 243)
Screenshot: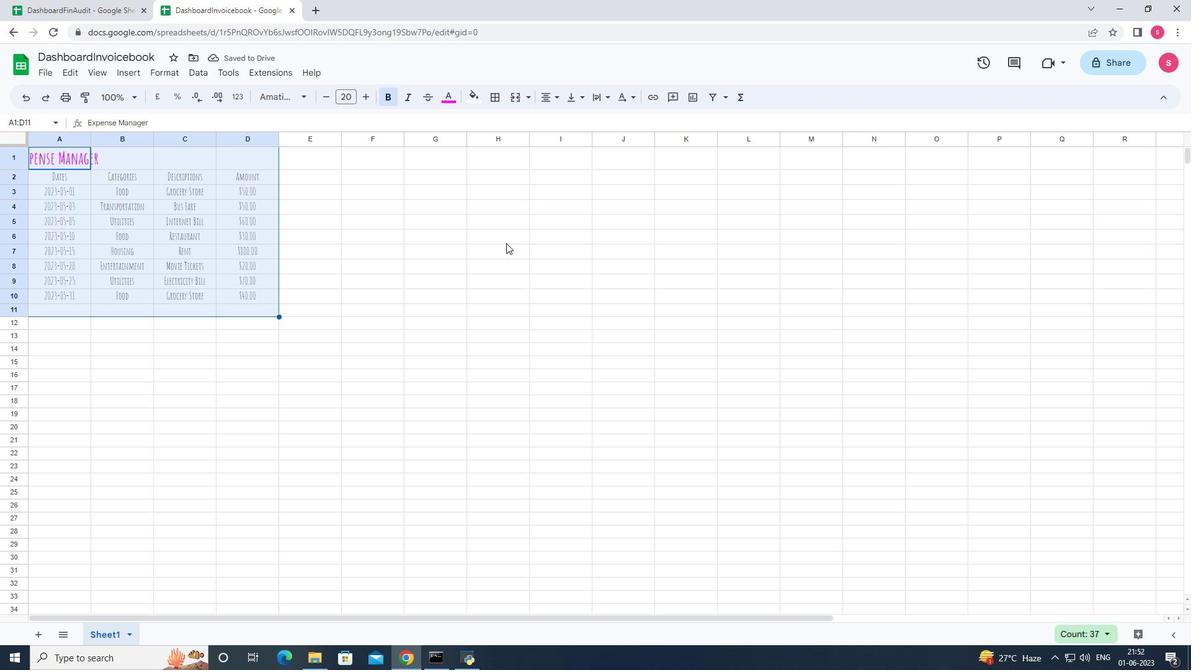 
Action: Mouse moved to (91, 138)
Screenshot: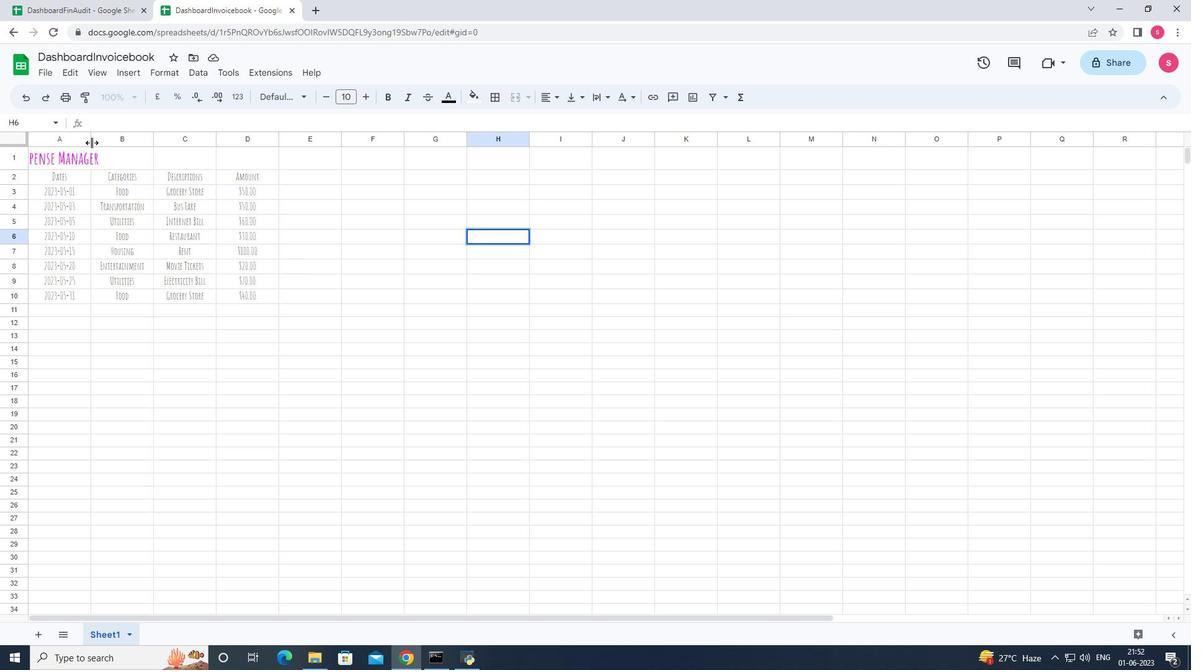 
Action: Mouse pressed left at (91, 138)
Screenshot: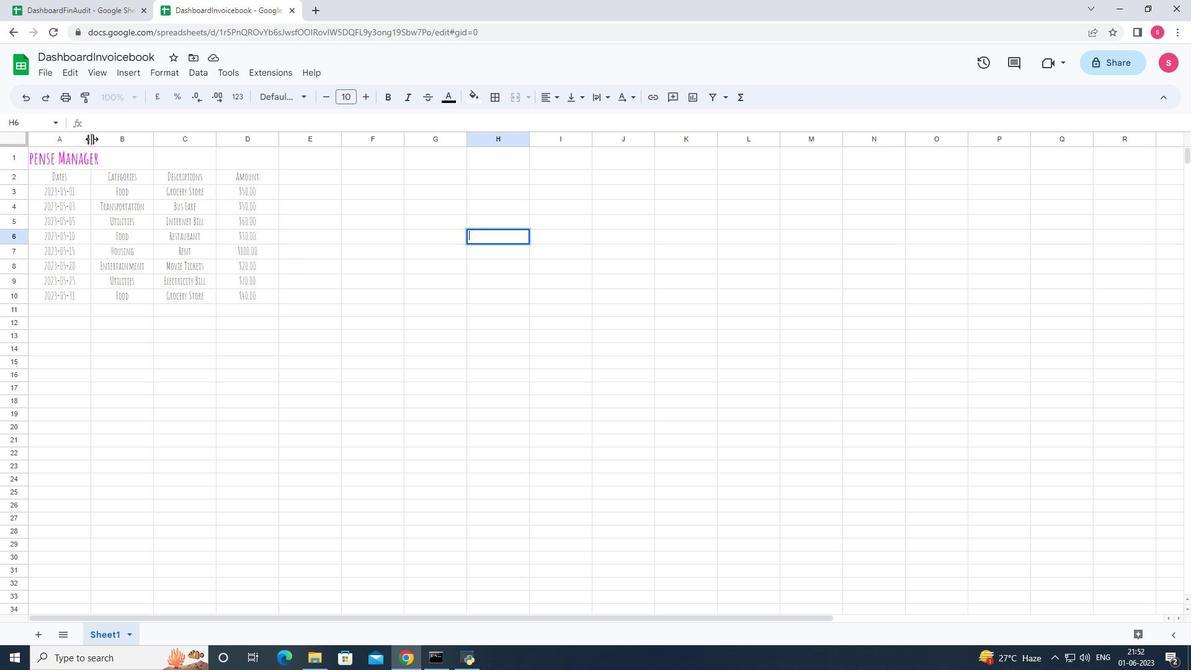 
Action: Mouse pressed left at (91, 138)
Screenshot: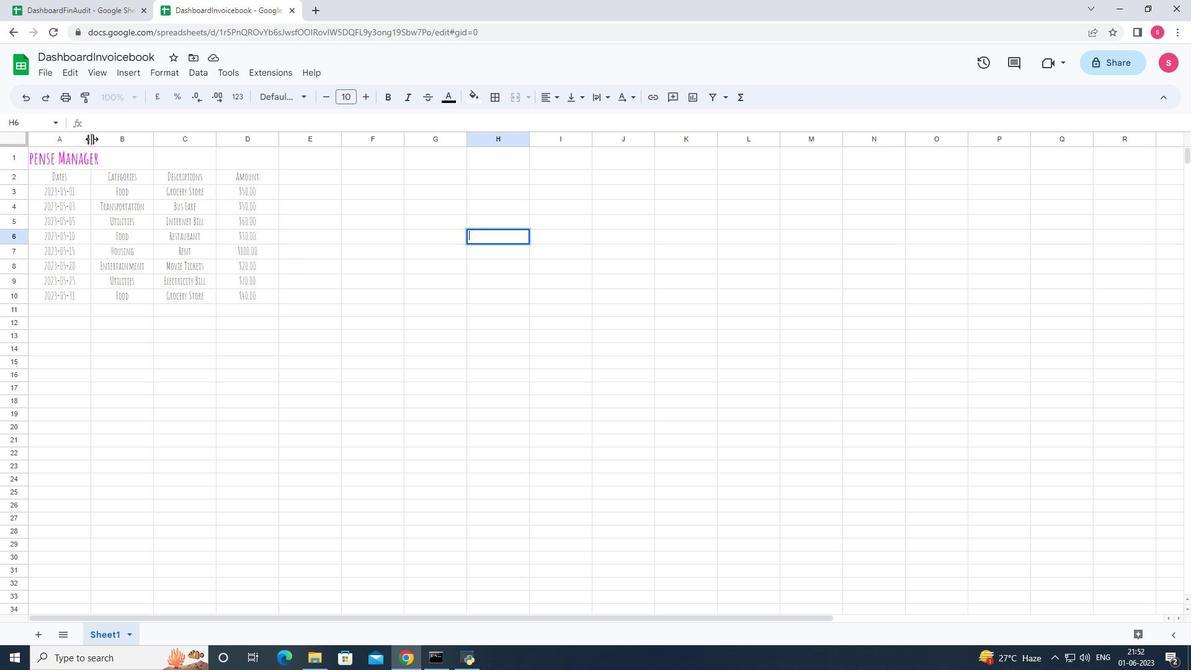 
Action: Mouse moved to (171, 139)
Screenshot: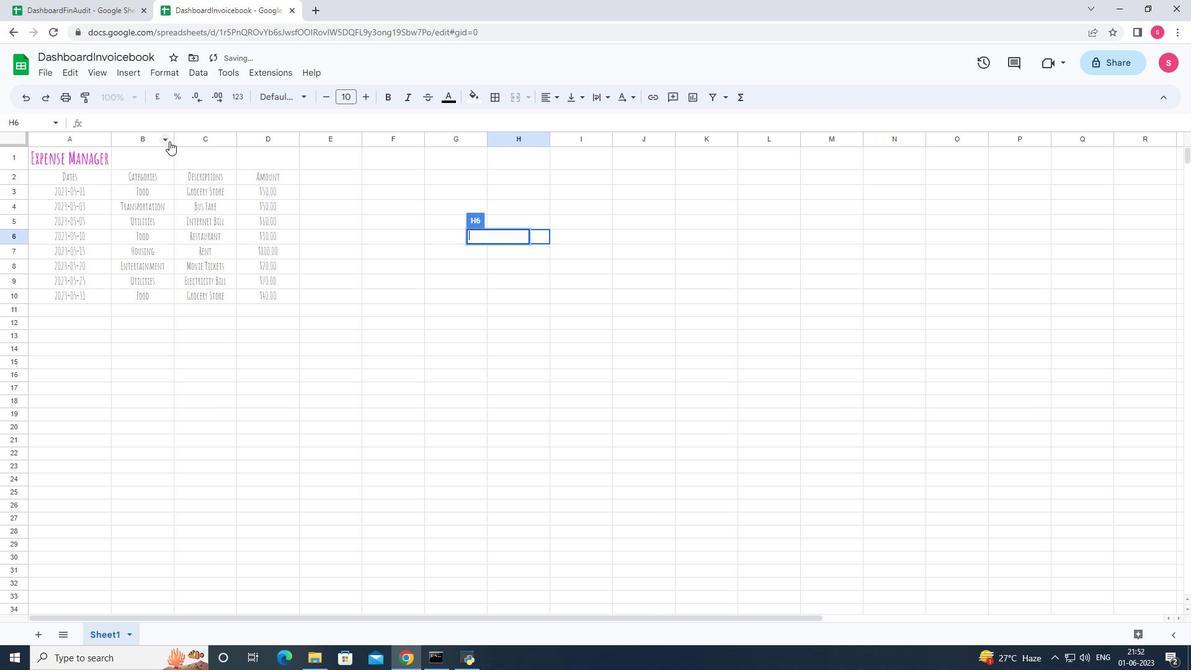 
Action: Mouse pressed left at (171, 139)
Screenshot: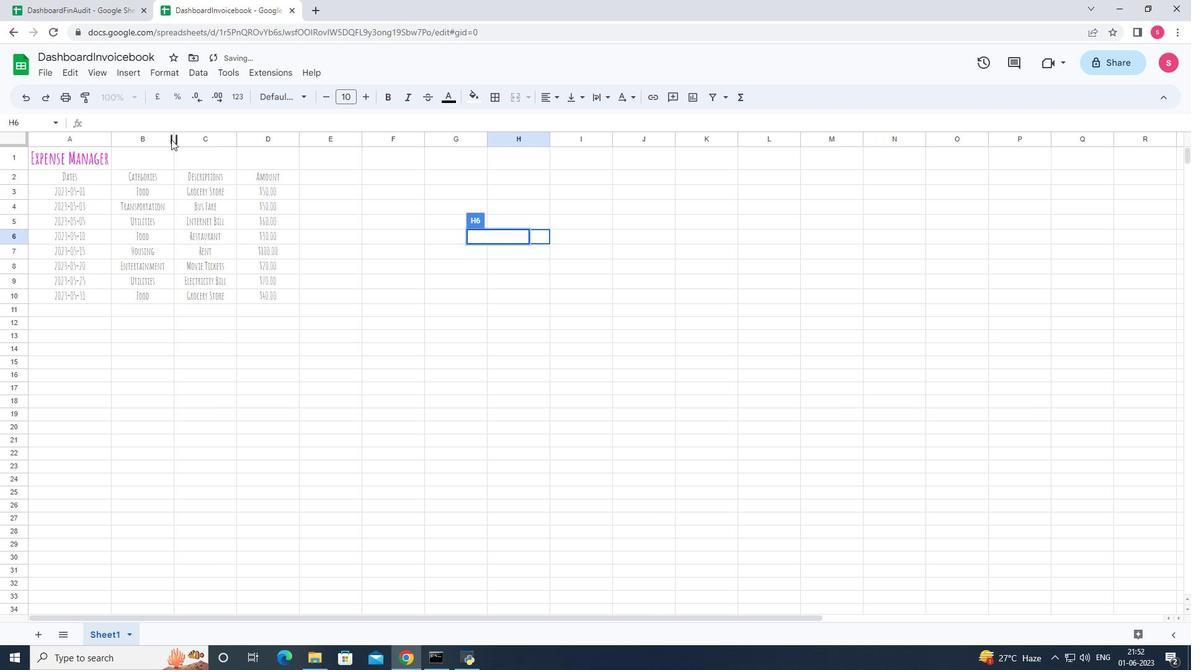 
Action: Mouse pressed left at (171, 139)
Screenshot: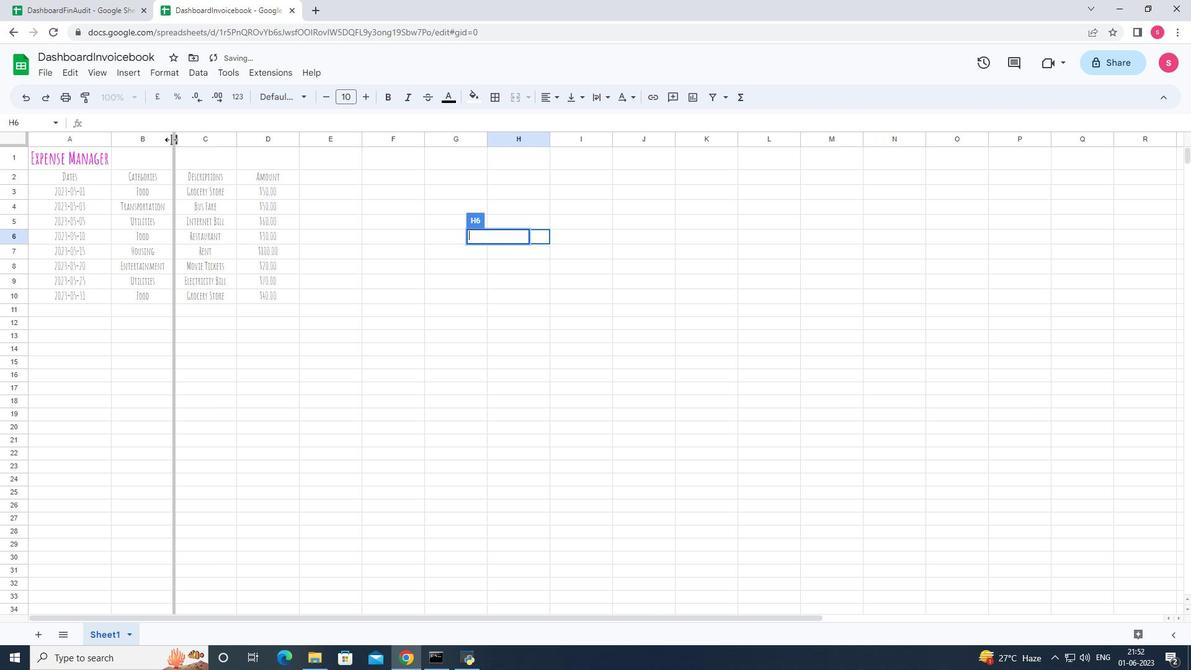
Action: Mouse moved to (222, 142)
Screenshot: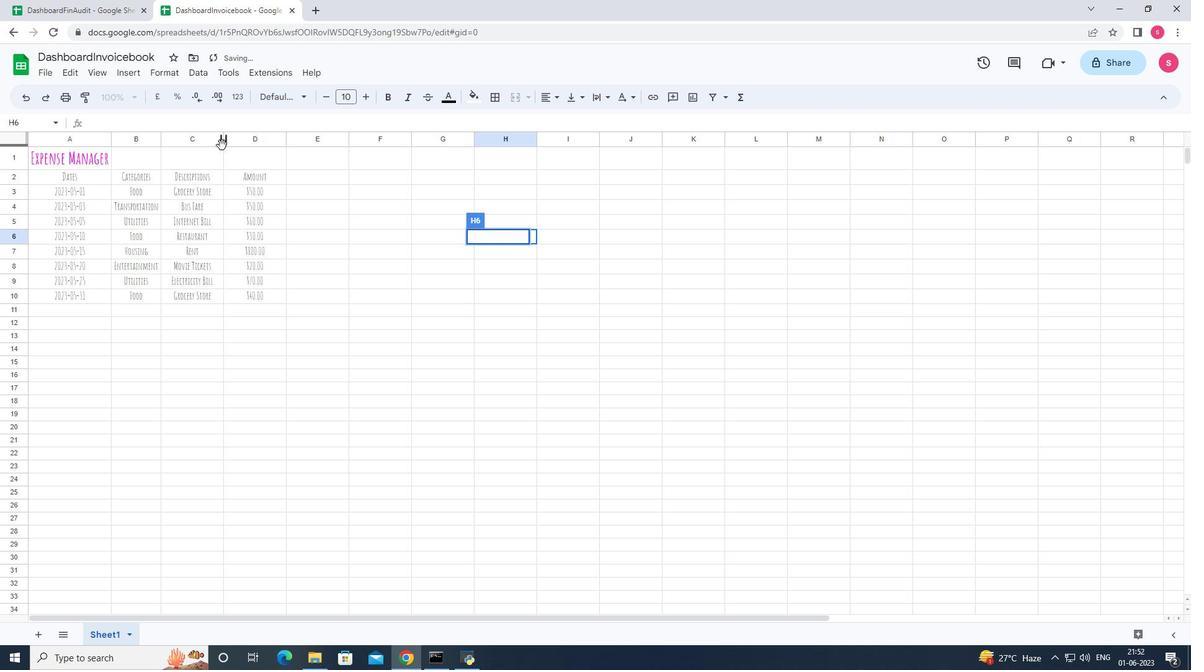 
Action: Mouse pressed left at (222, 142)
Screenshot: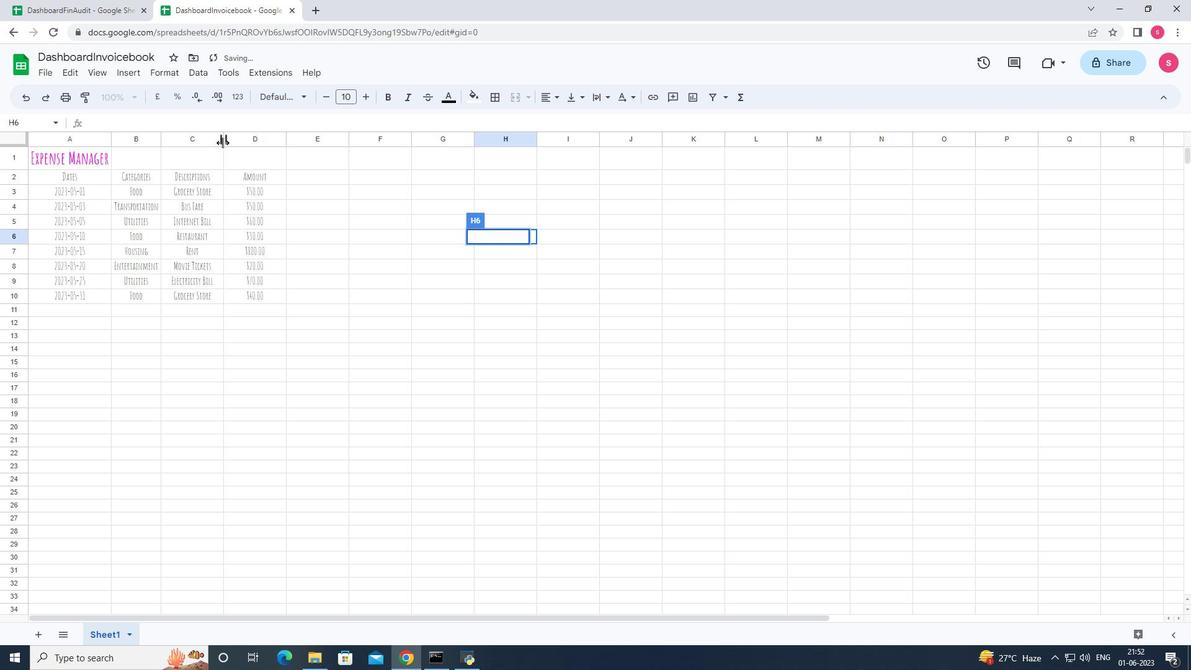
Action: Mouse pressed left at (222, 142)
Screenshot: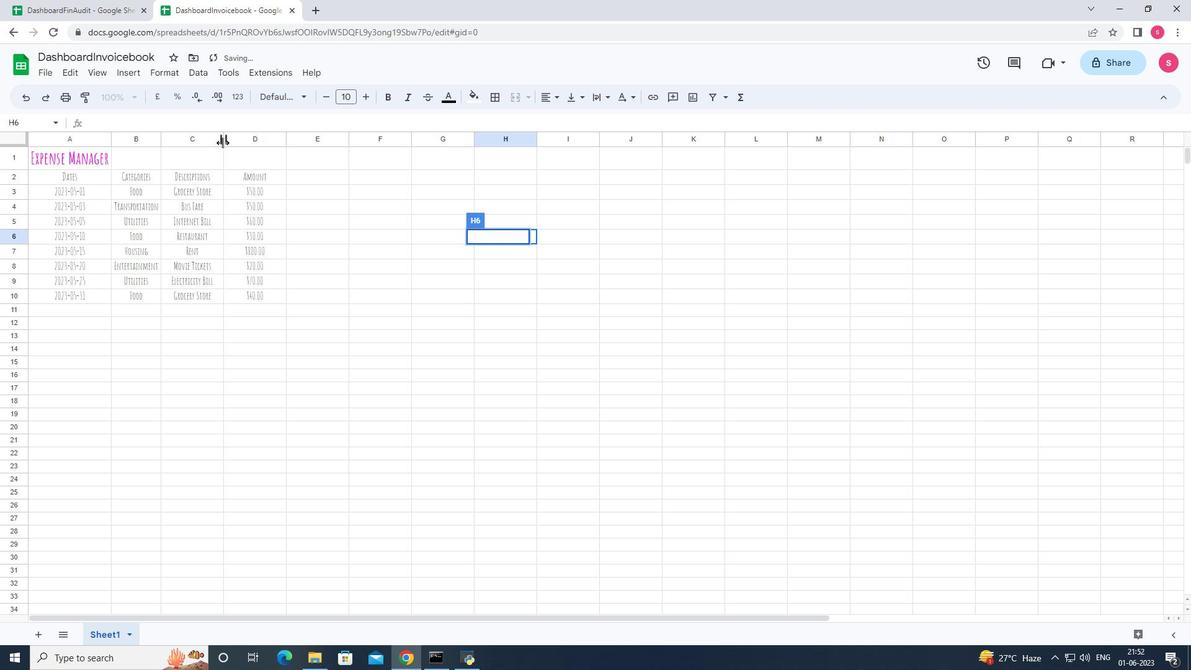 
Action: Mouse moved to (269, 137)
Screenshot: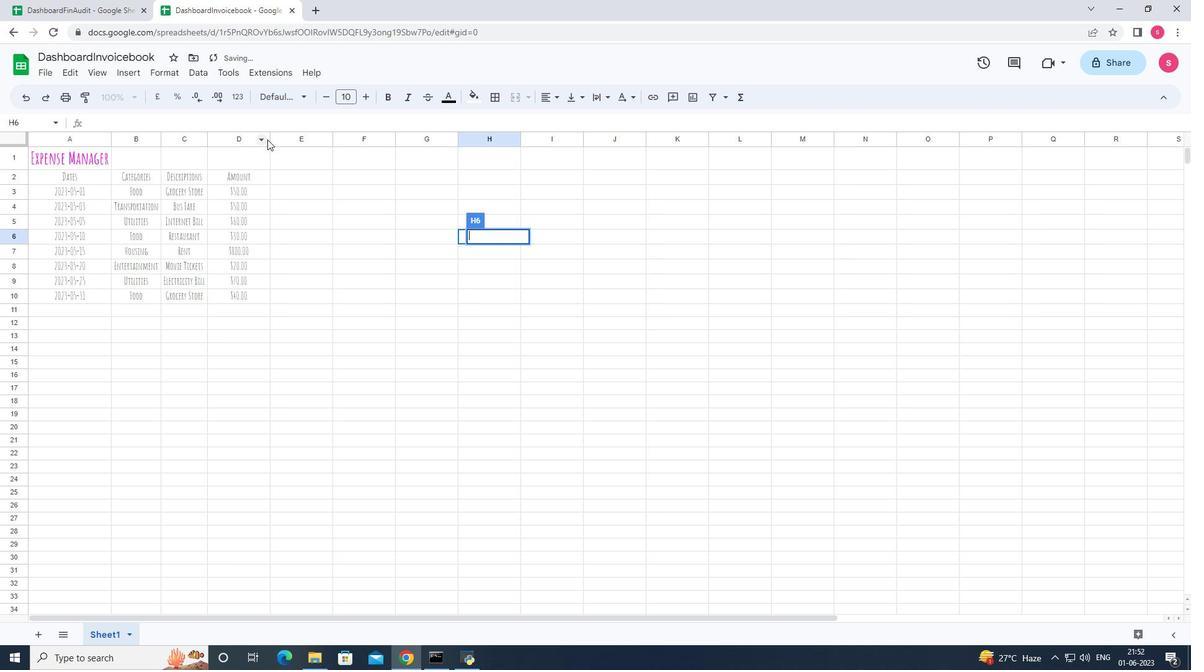 
Action: Mouse pressed left at (269, 137)
Screenshot: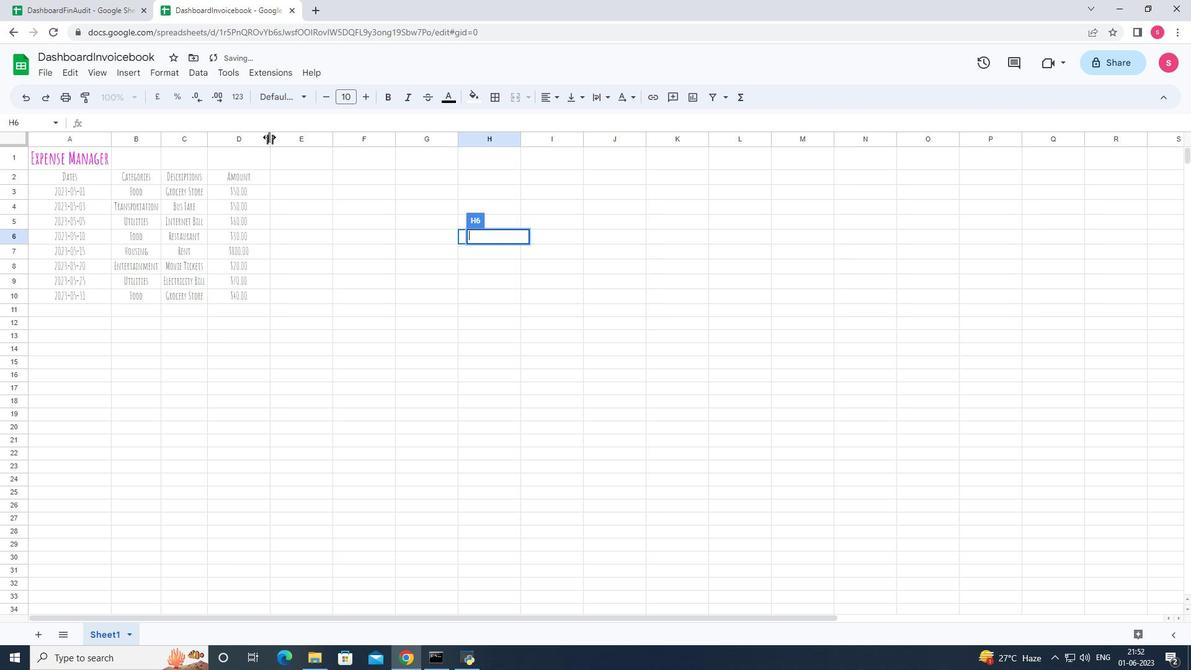 
Action: Mouse pressed left at (269, 137)
Screenshot: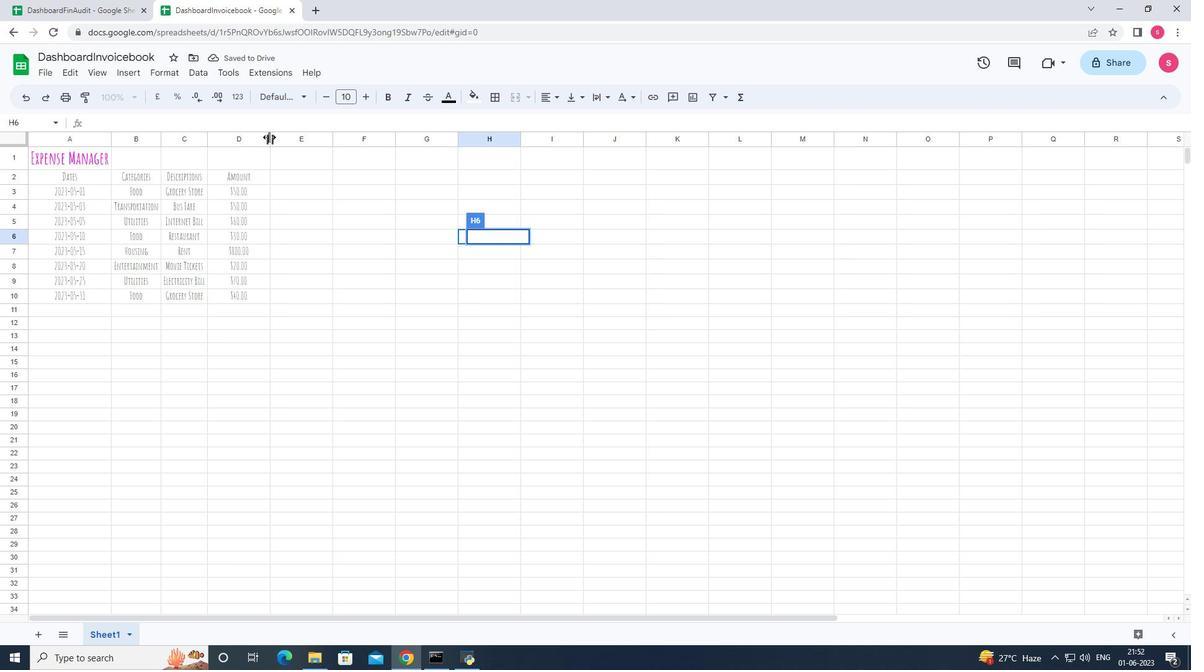 
Action: Mouse moved to (286, 372)
Screenshot: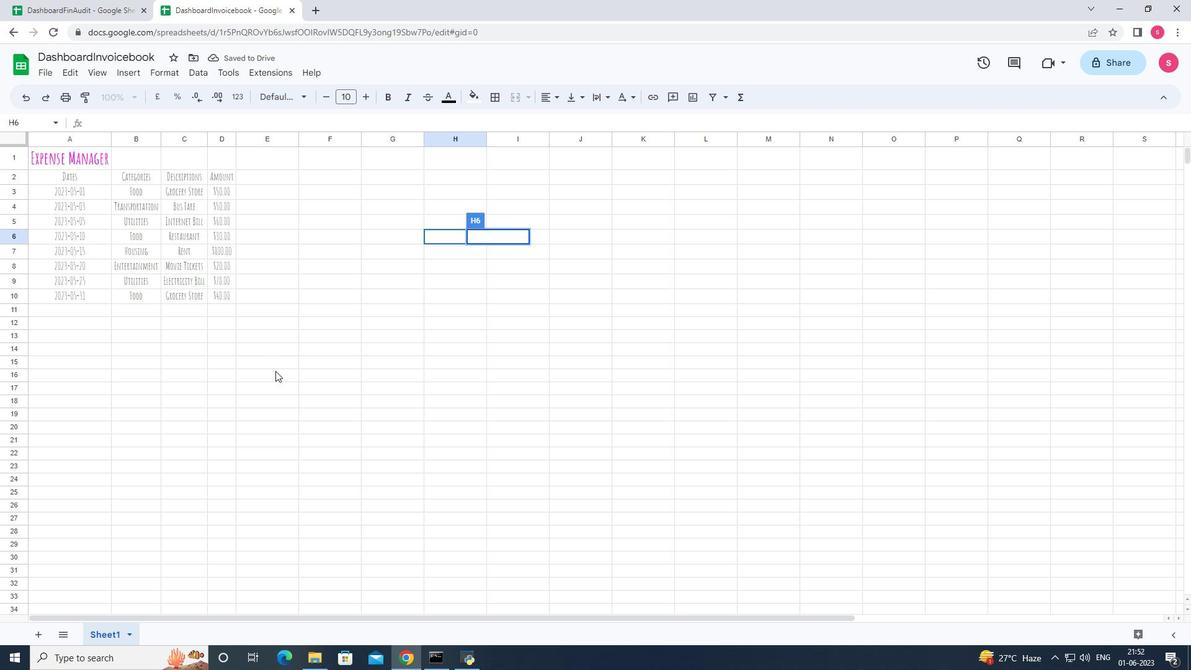 
Action: Mouse pressed left at (286, 372)
Screenshot: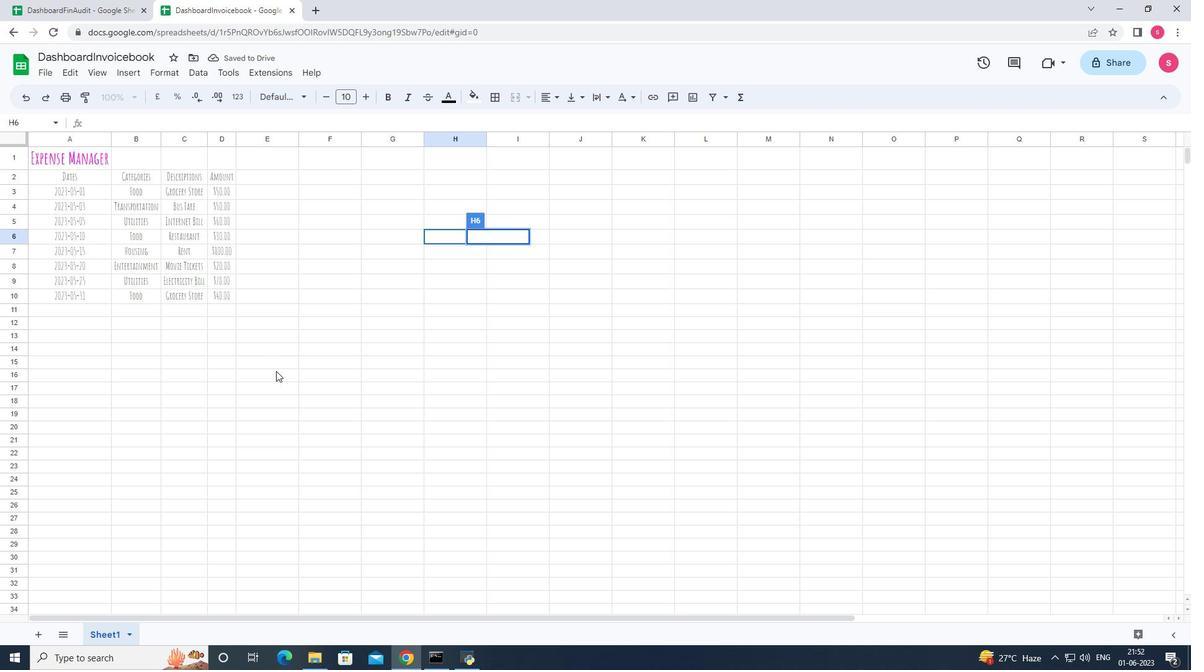
Action: Mouse moved to (429, 416)
Screenshot: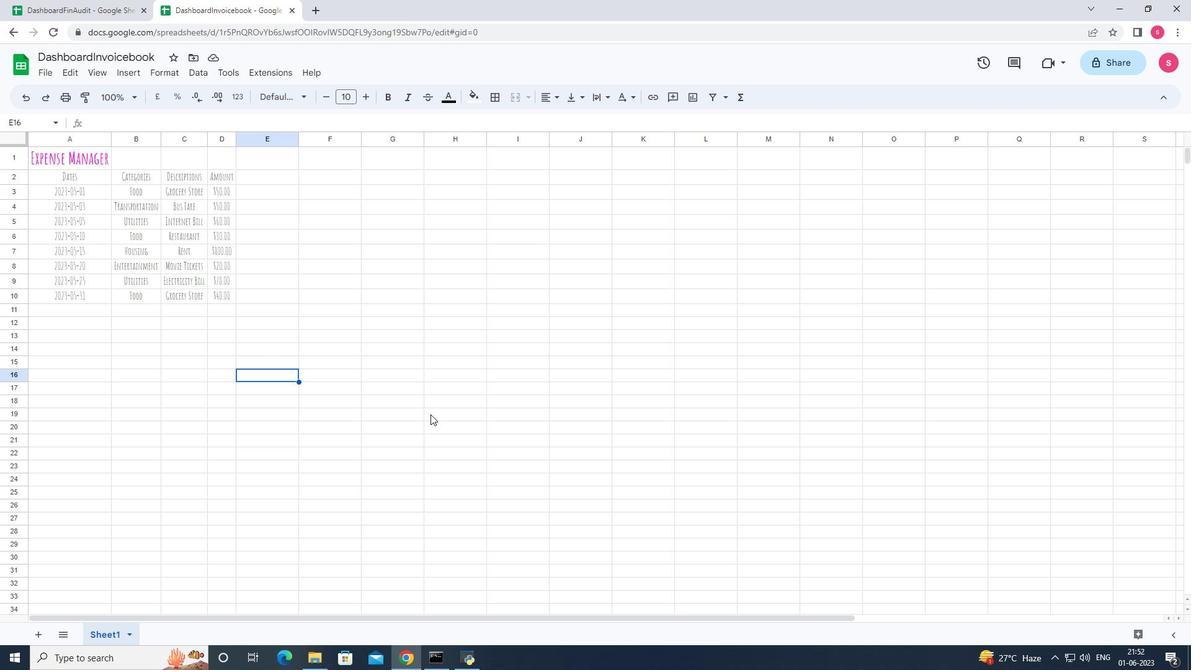 
Action: Key pressed ctrl+S
Screenshot: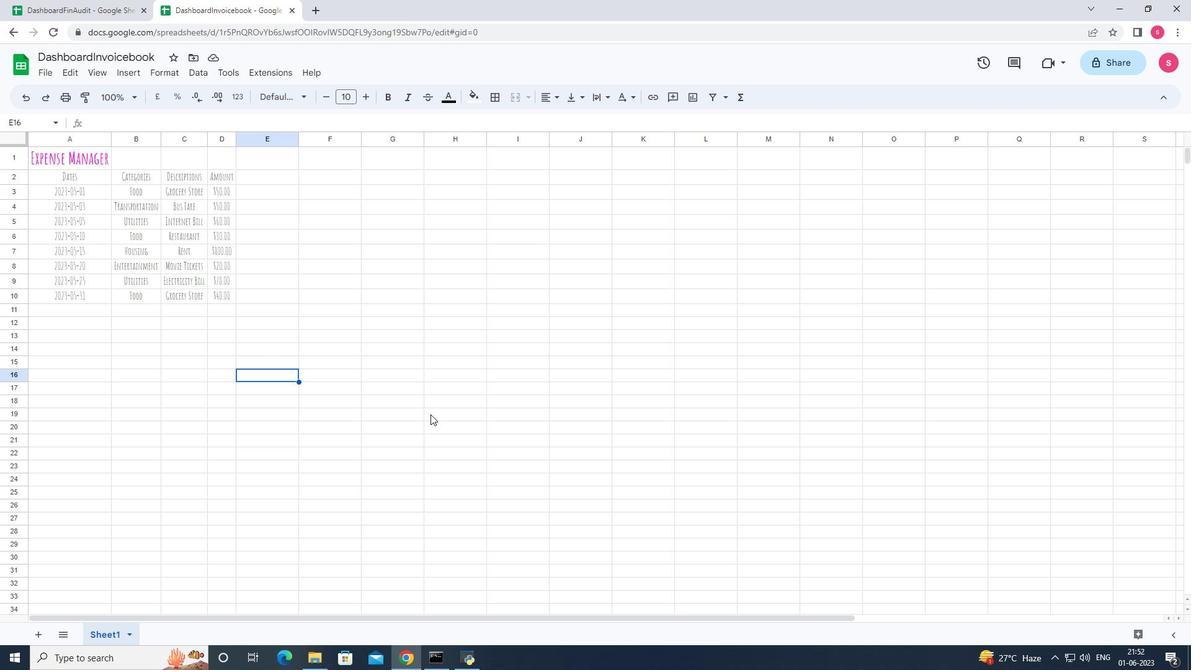 
Action: Mouse moved to (364, 418)
Screenshot: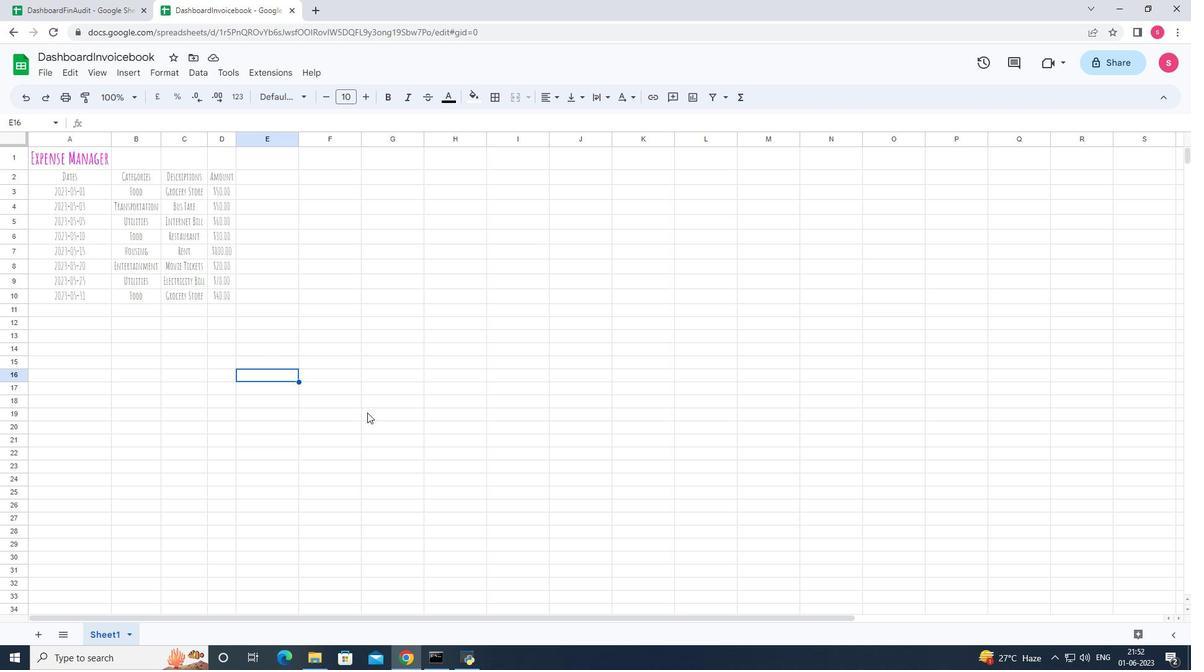 
